 Task: In the  document effectivecs.odt Insert horizontal line 'above the text' Create the translated copy of the document in  'Latin' Select the second point and  Clear Formatting
Action: Mouse moved to (321, 390)
Screenshot: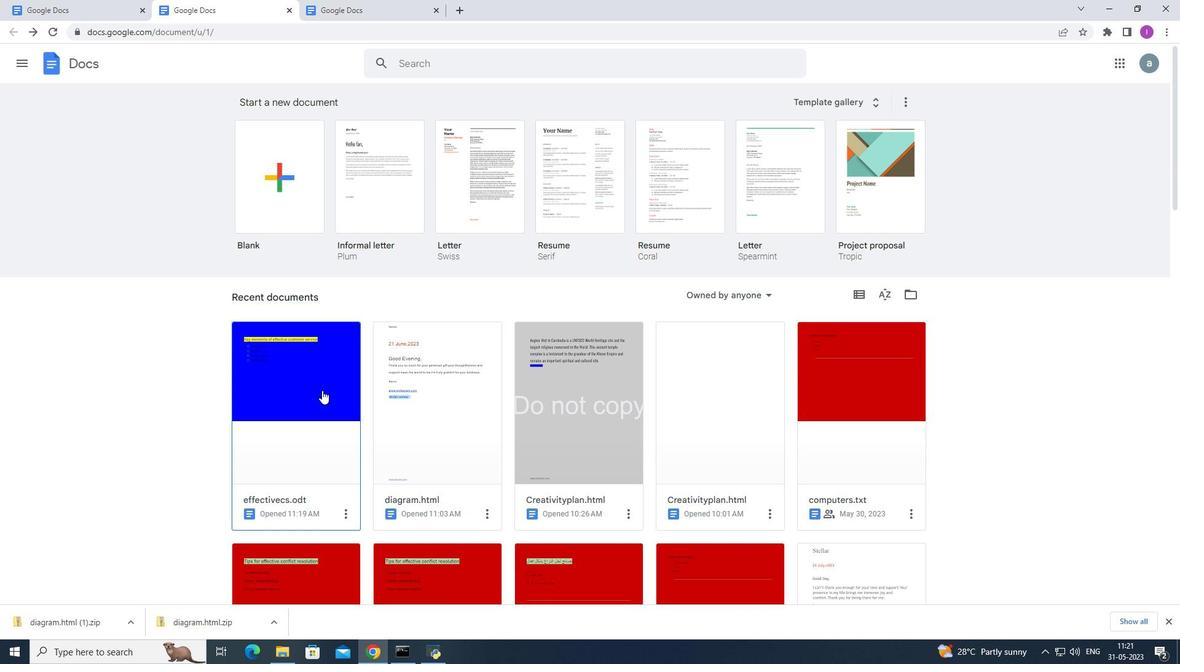 
Action: Mouse pressed left at (321, 390)
Screenshot: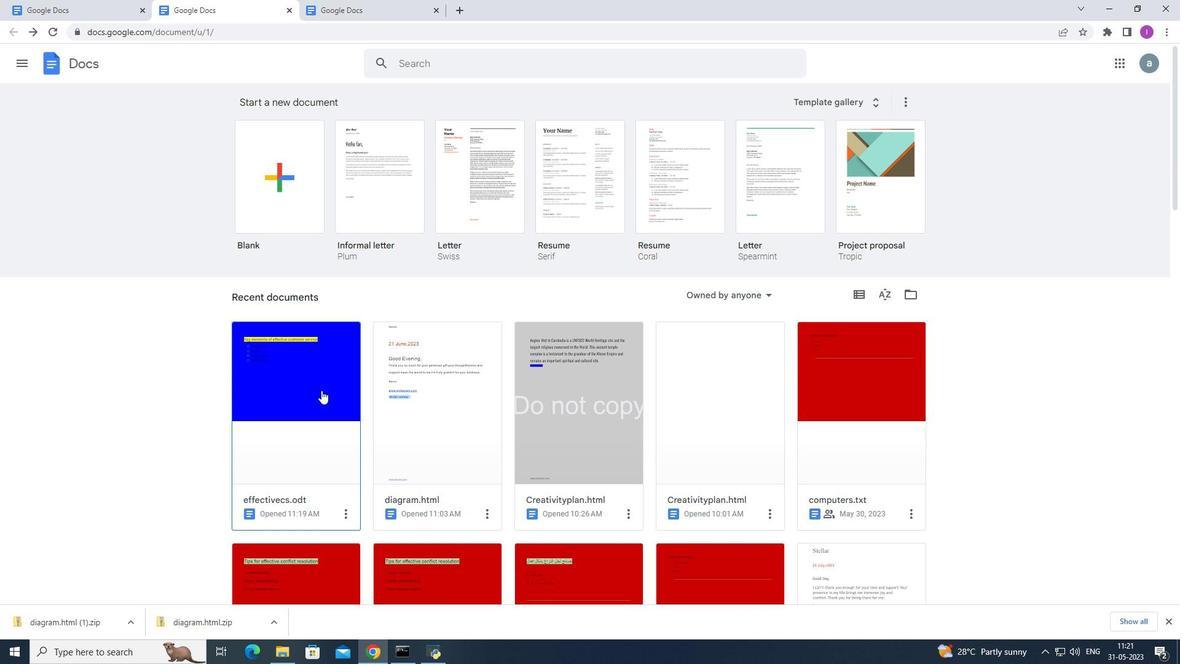 
Action: Mouse moved to (484, 346)
Screenshot: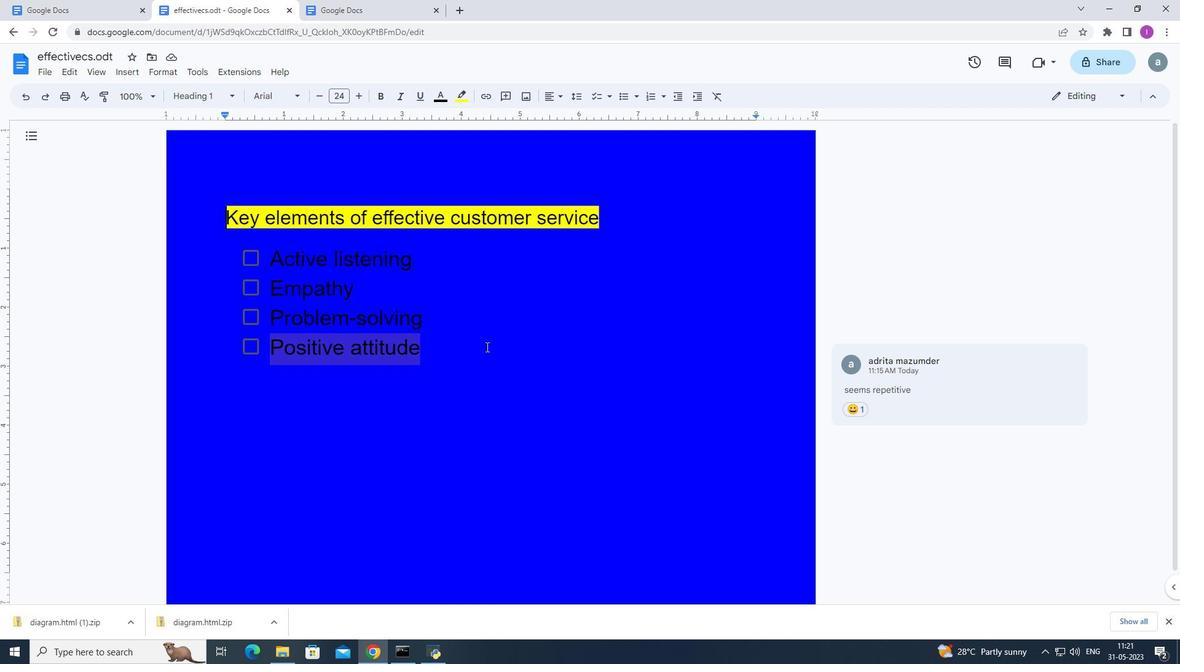 
Action: Mouse pressed left at (484, 346)
Screenshot: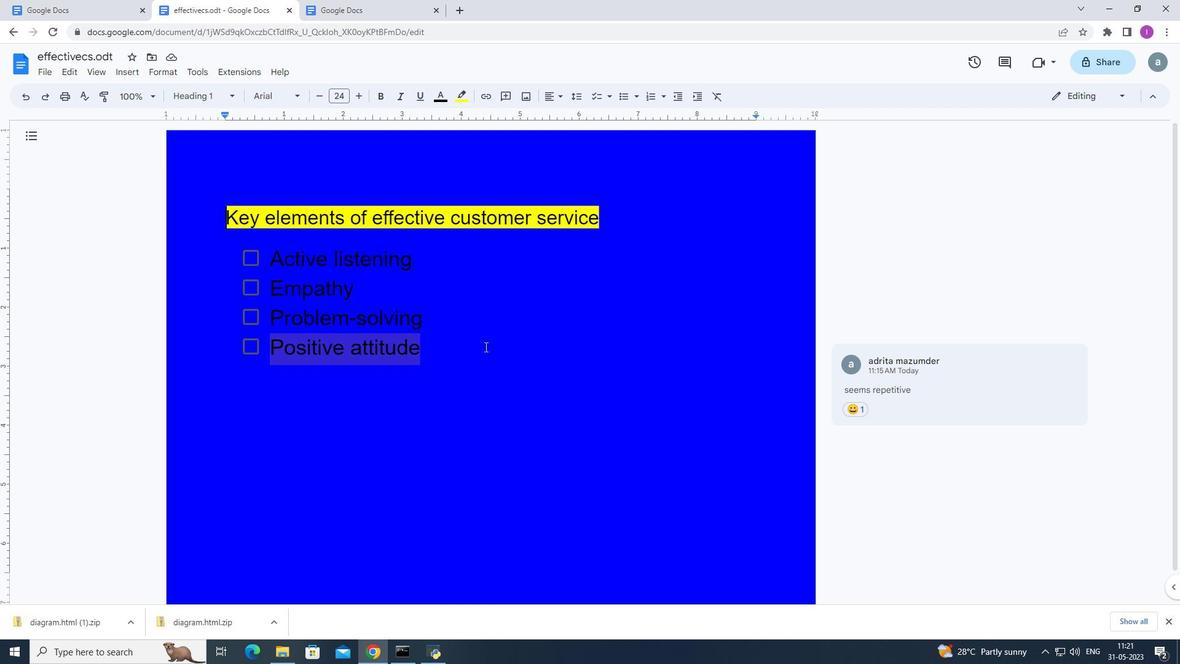 
Action: Mouse moved to (607, 387)
Screenshot: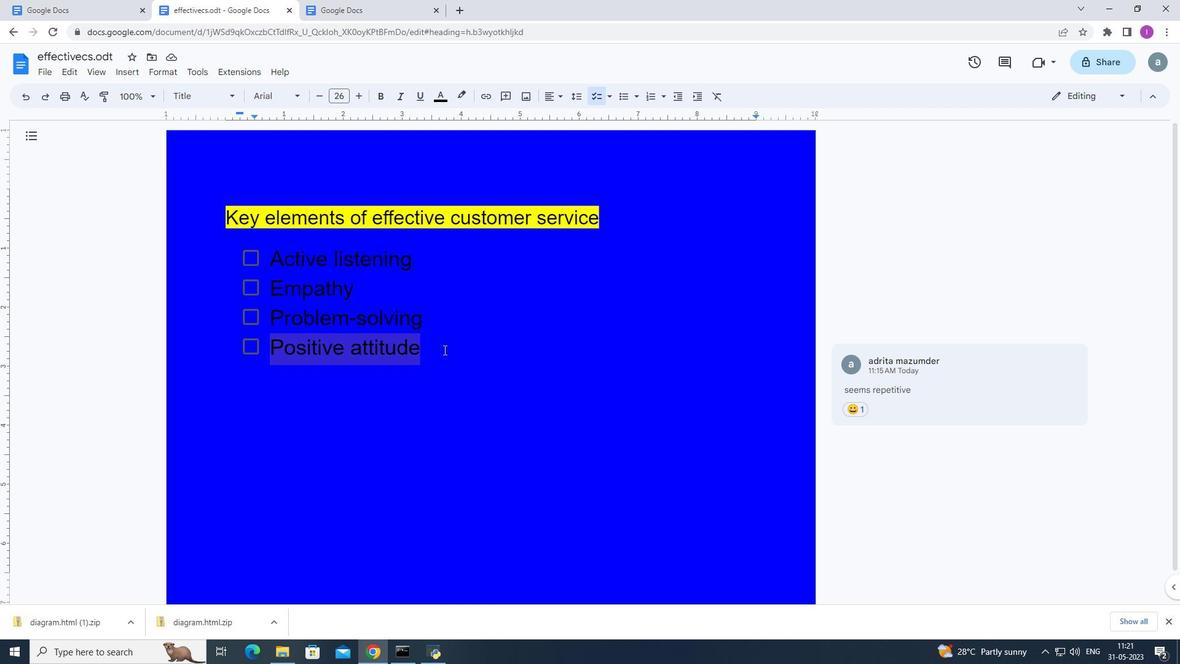 
Action: Key pressed <Key.enter>
Screenshot: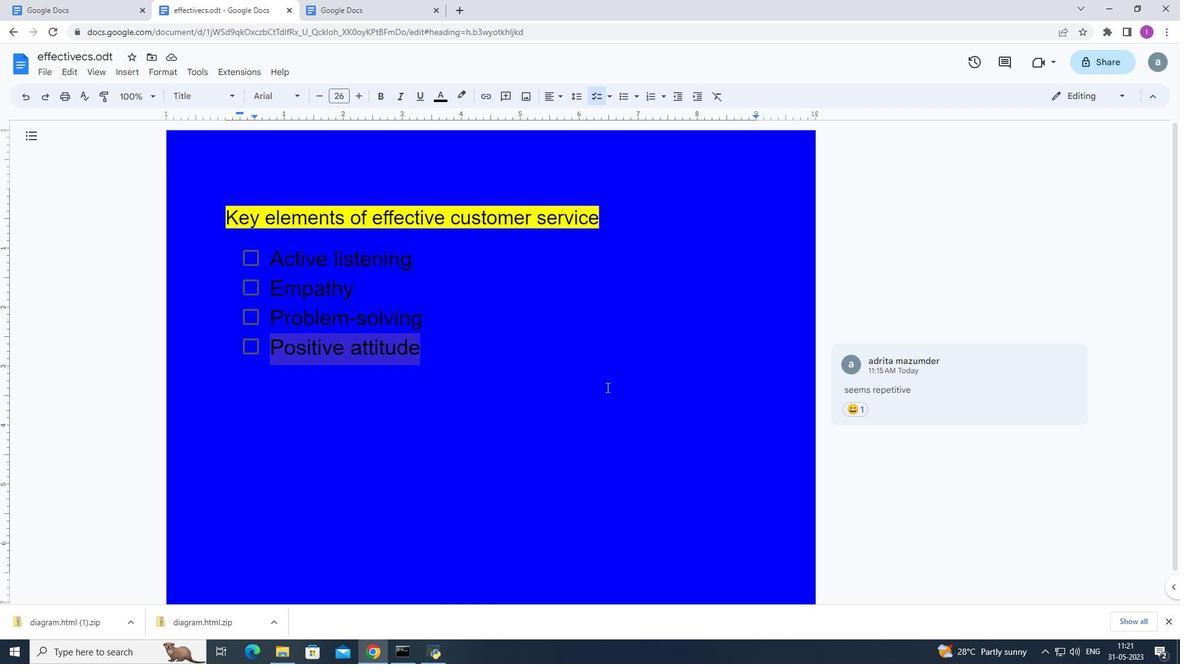 
Action: Mouse moved to (130, 71)
Screenshot: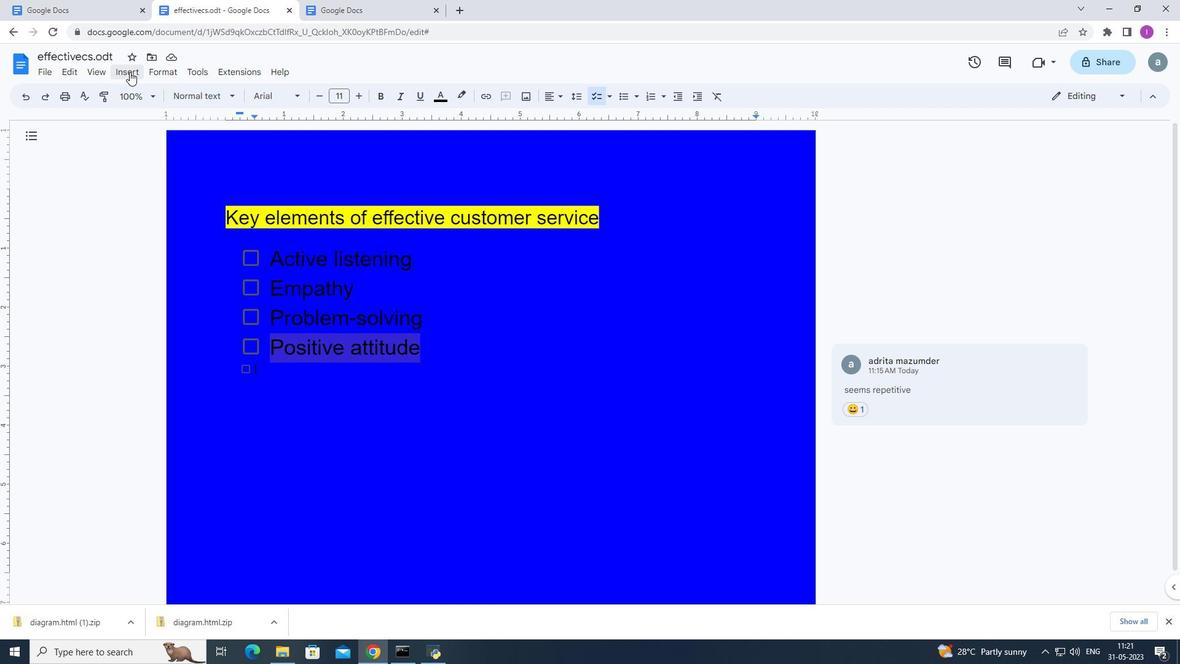 
Action: Mouse pressed left at (130, 71)
Screenshot: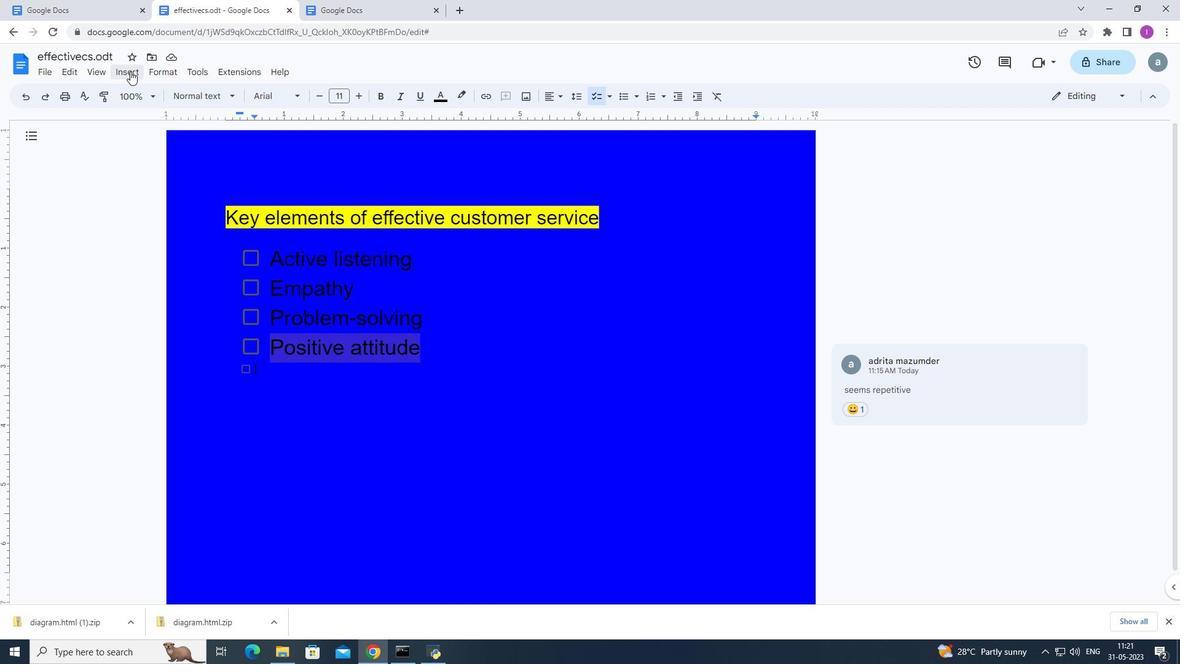 
Action: Mouse moved to (202, 166)
Screenshot: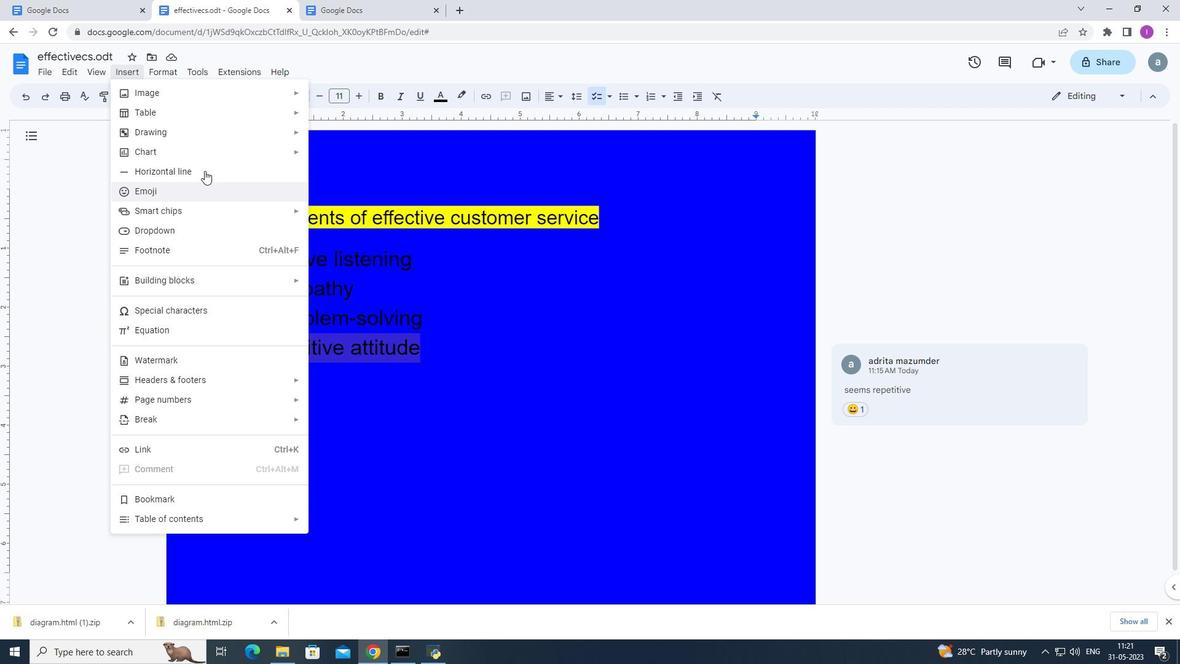 
Action: Mouse pressed left at (202, 166)
Screenshot: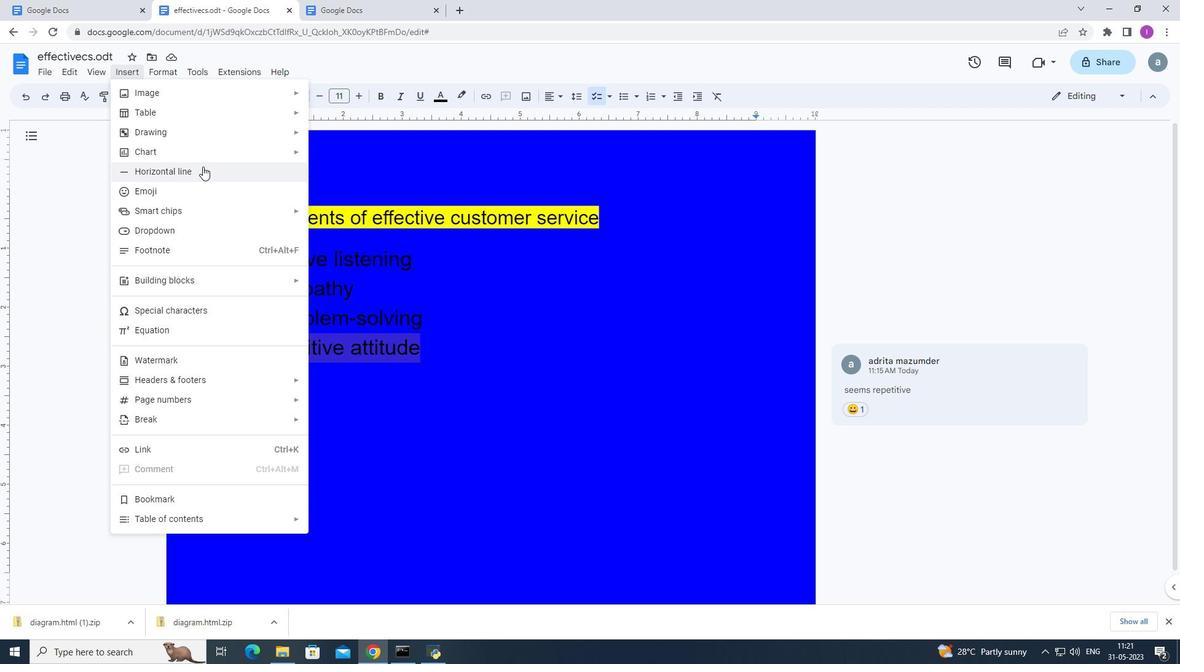 
Action: Mouse moved to (254, 372)
Screenshot: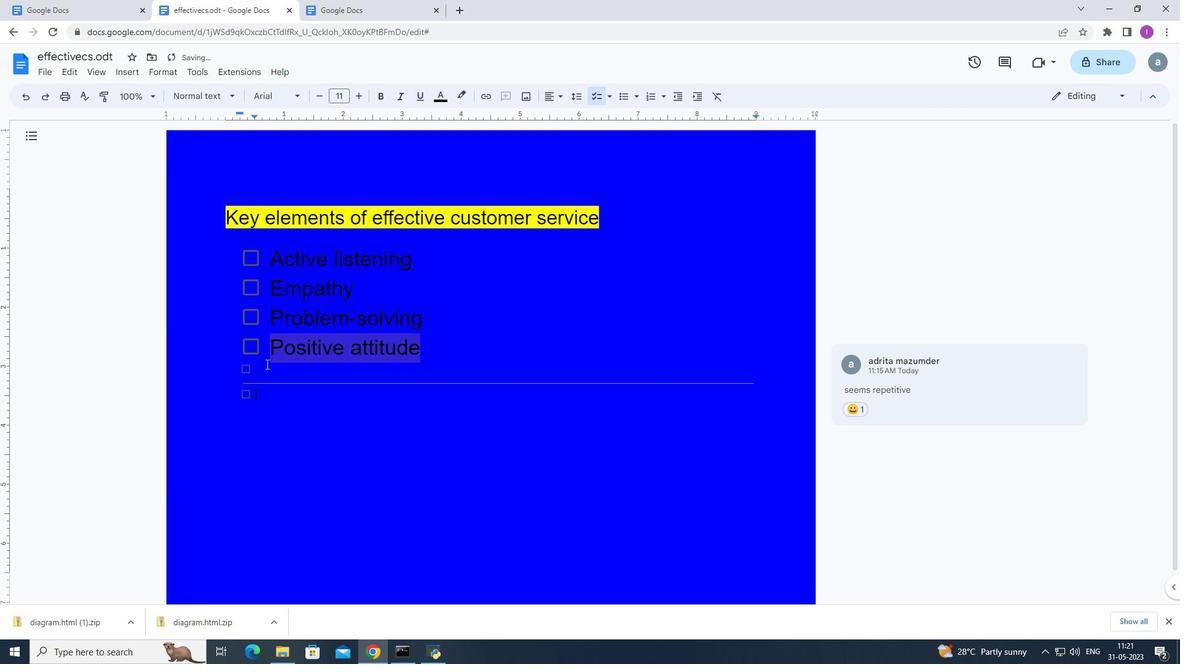 
Action: Mouse pressed left at (254, 372)
Screenshot: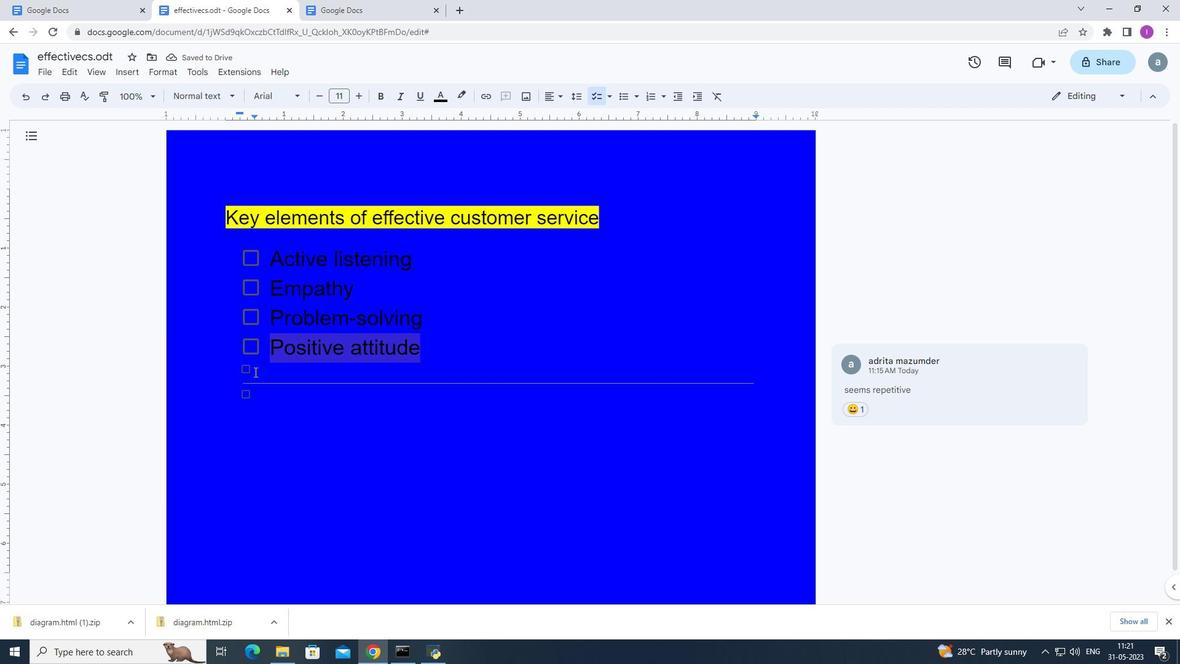
Action: Mouse moved to (305, 382)
Screenshot: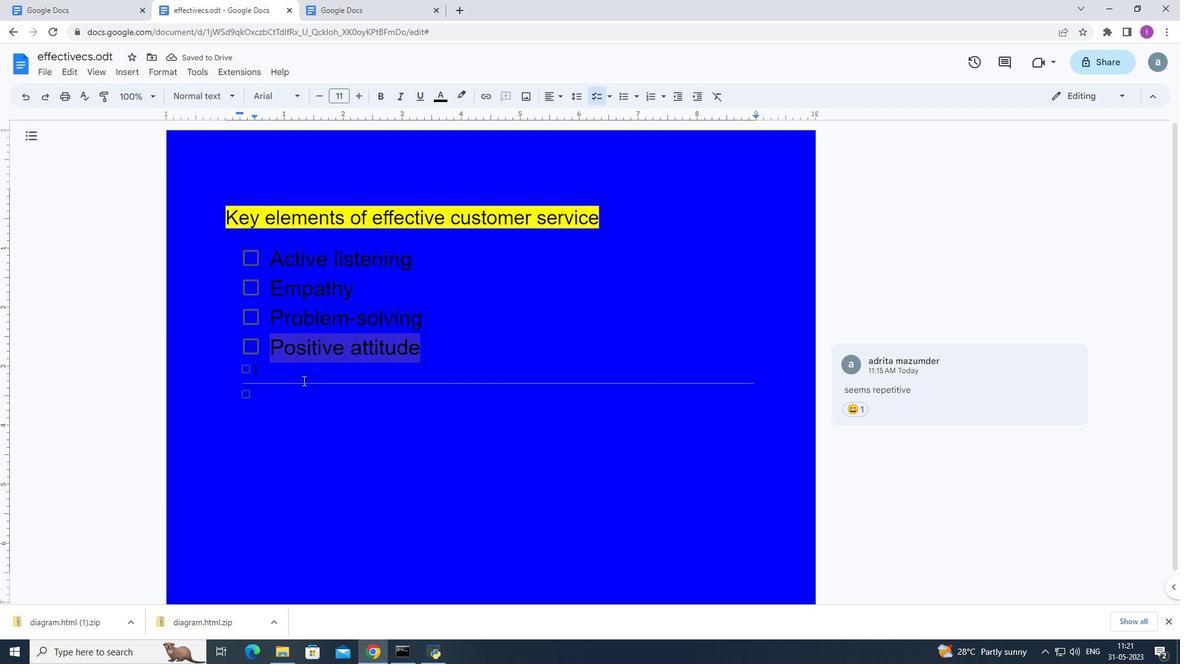 
Action: Key pressed <Key.backspace>
Screenshot: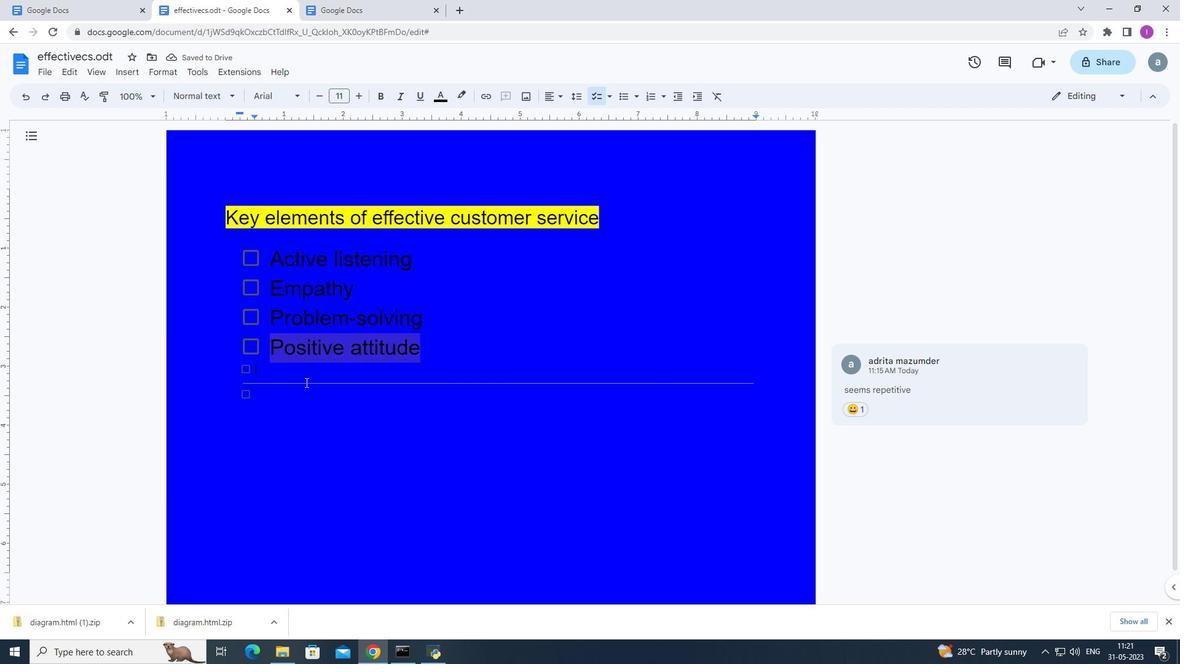 
Action: Mouse moved to (270, 401)
Screenshot: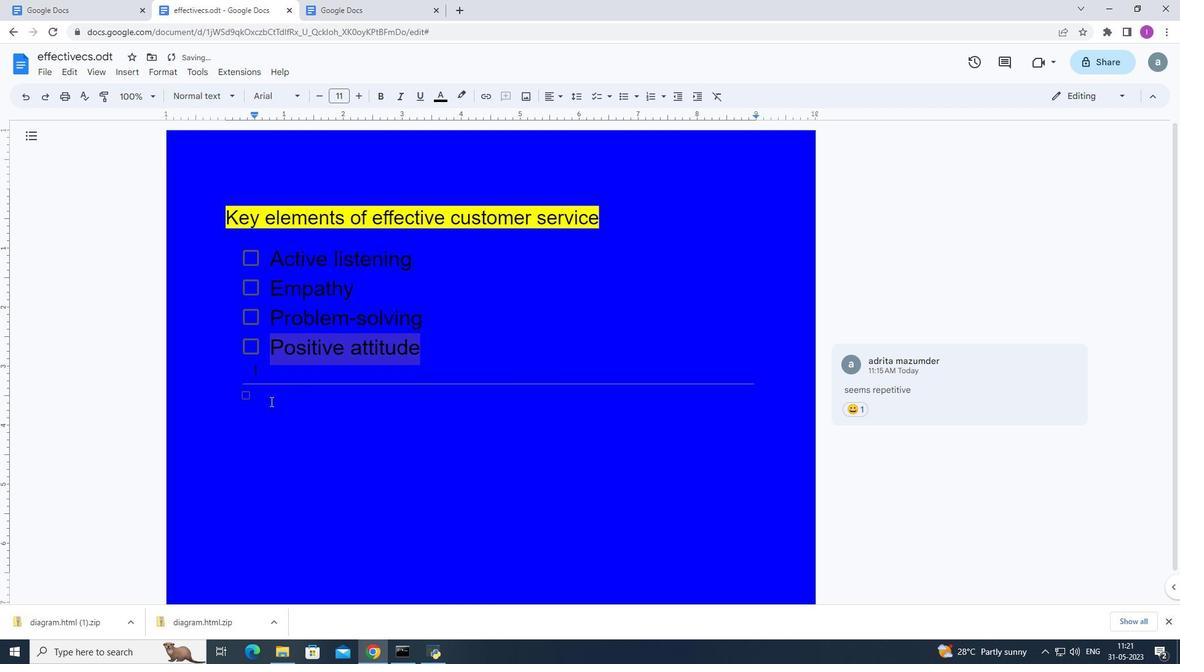 
Action: Mouse pressed left at (270, 401)
Screenshot: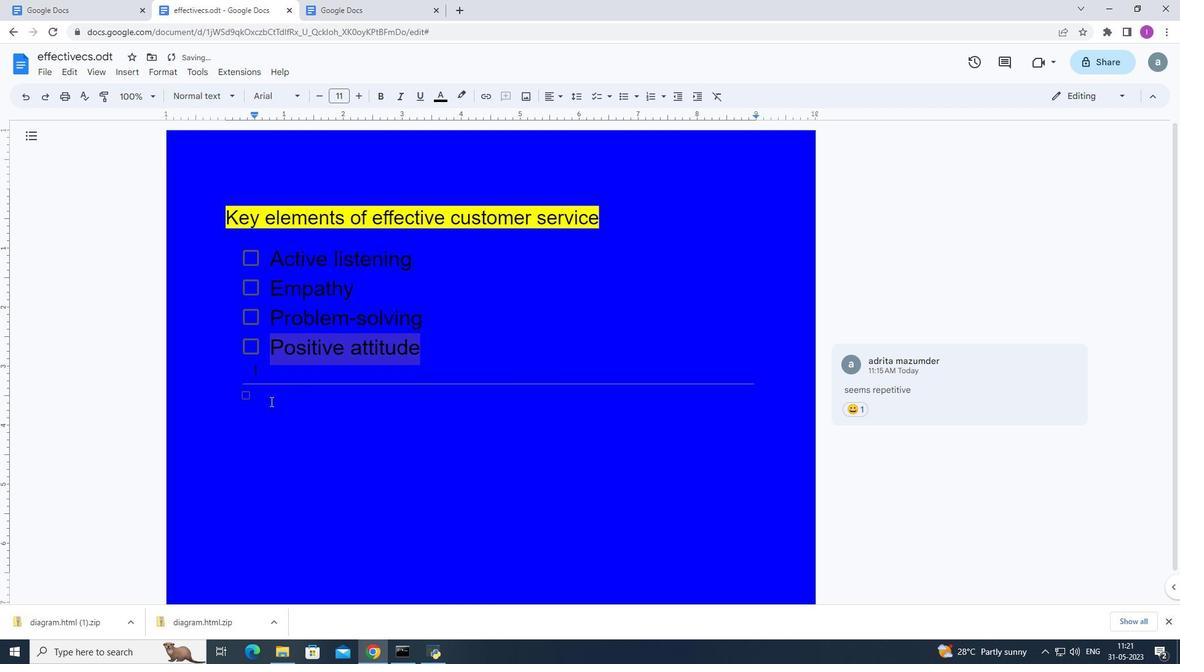 
Action: Key pressed <Key.backspace>
Screenshot: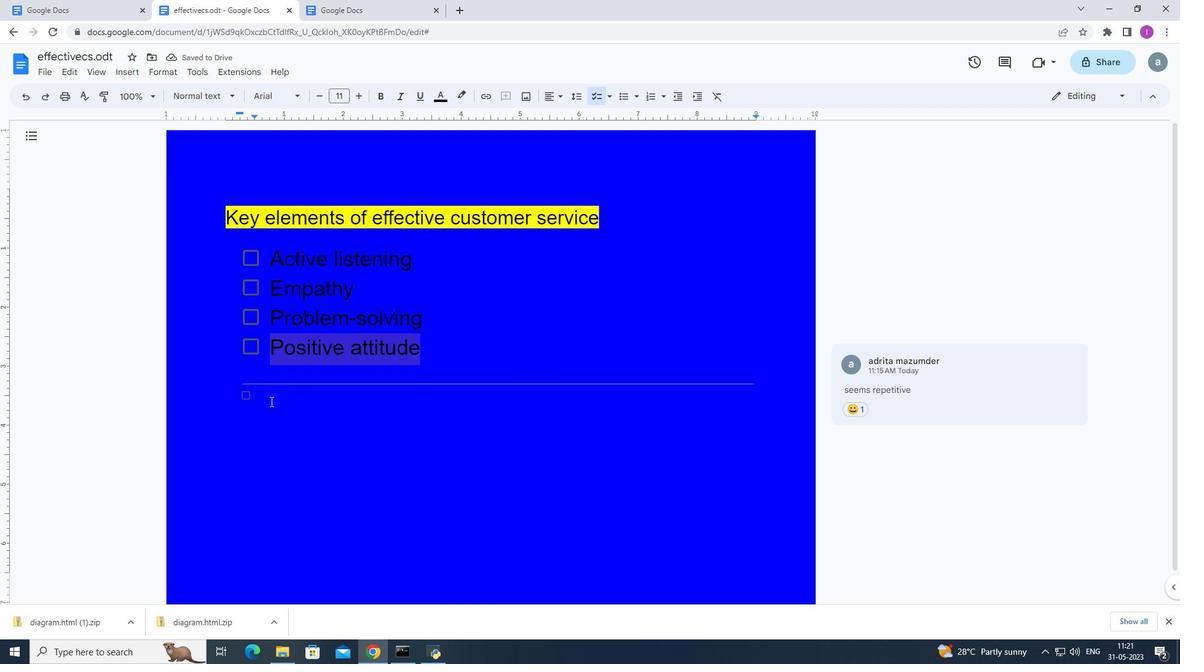 
Action: Mouse moved to (134, 69)
Screenshot: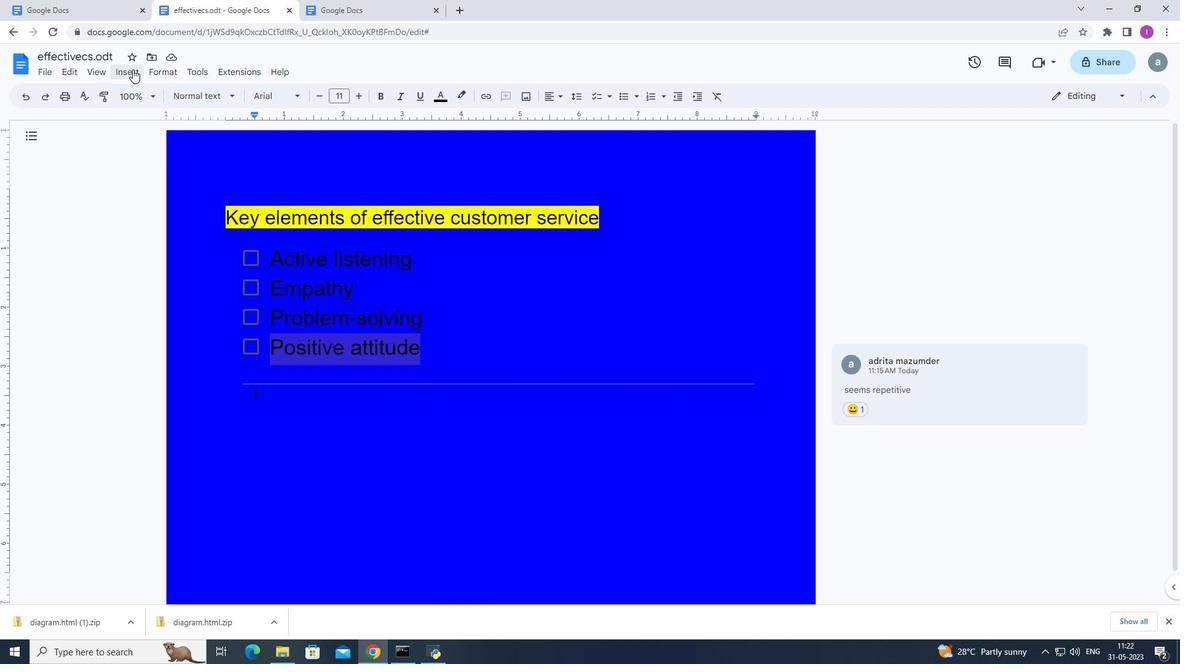 
Action: Mouse pressed left at (134, 69)
Screenshot: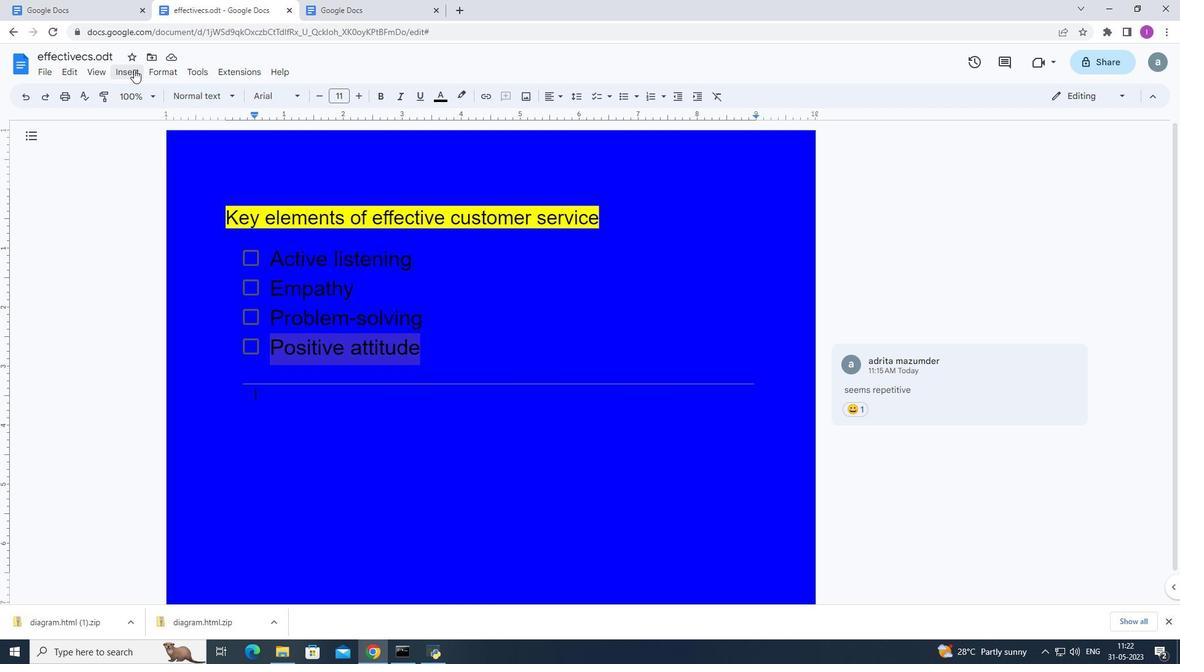 
Action: Mouse moved to (250, 262)
Screenshot: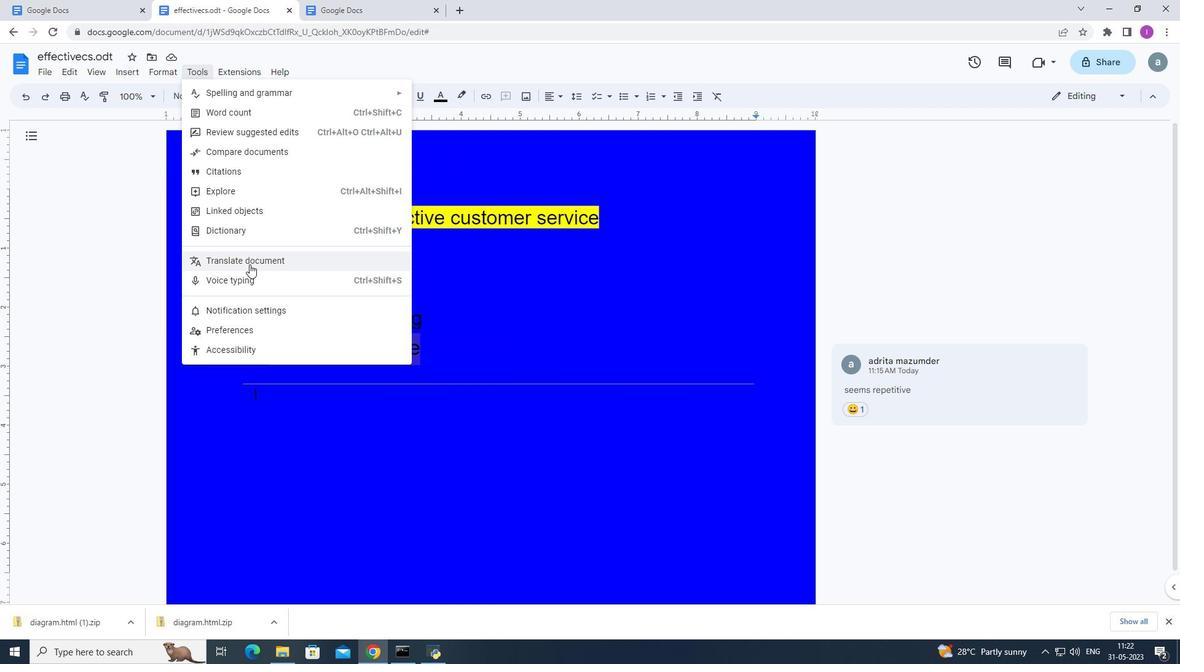 
Action: Mouse pressed left at (250, 262)
Screenshot: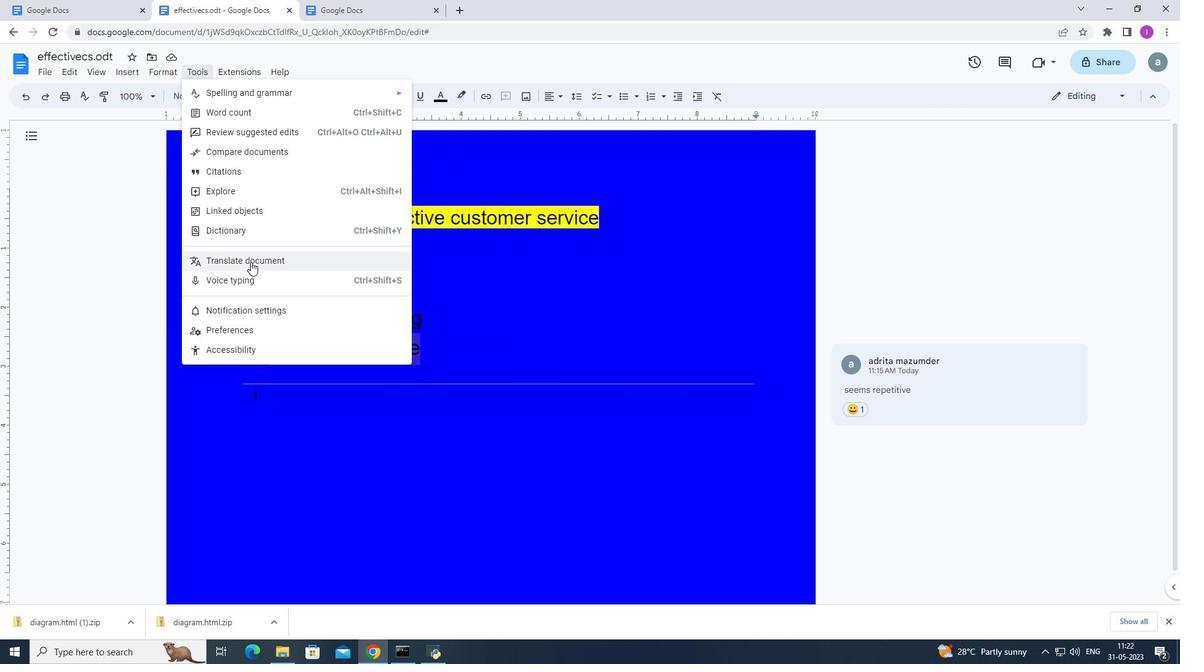 
Action: Mouse moved to (581, 344)
Screenshot: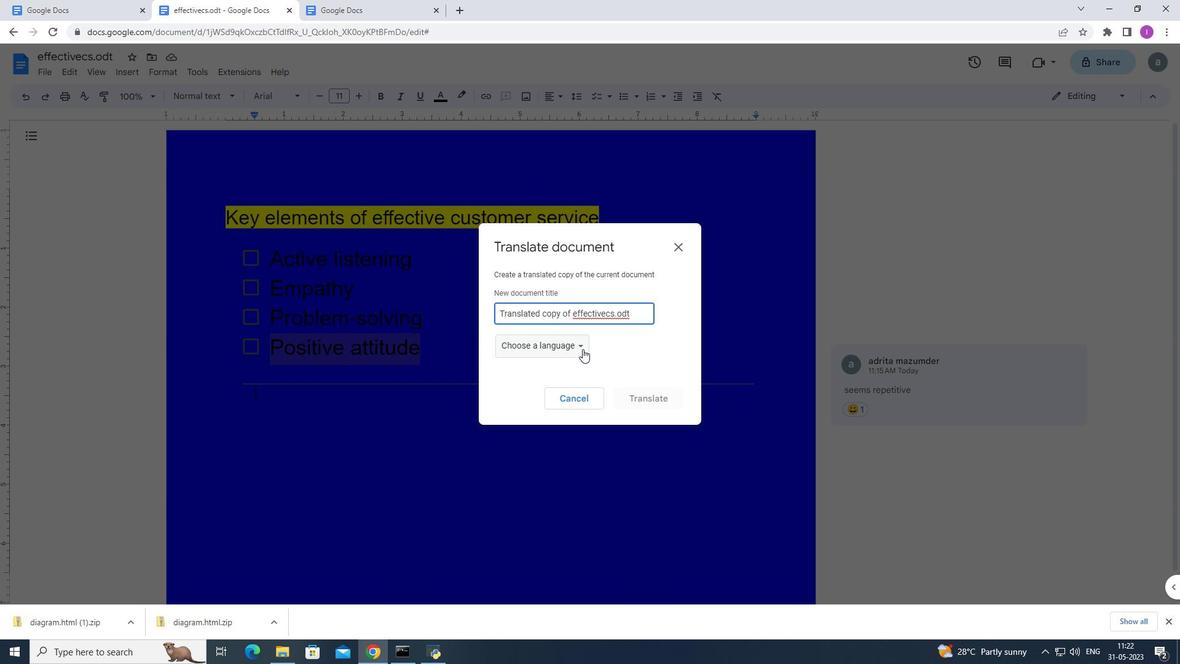 
Action: Mouse pressed left at (581, 344)
Screenshot: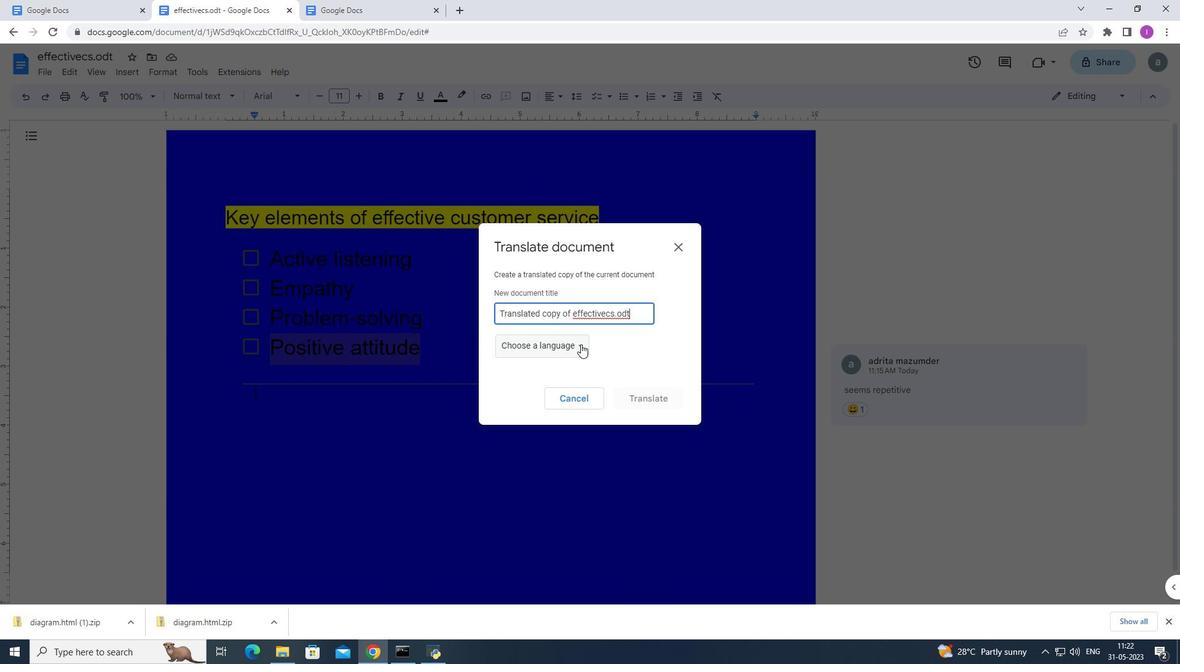 
Action: Mouse moved to (555, 398)
Screenshot: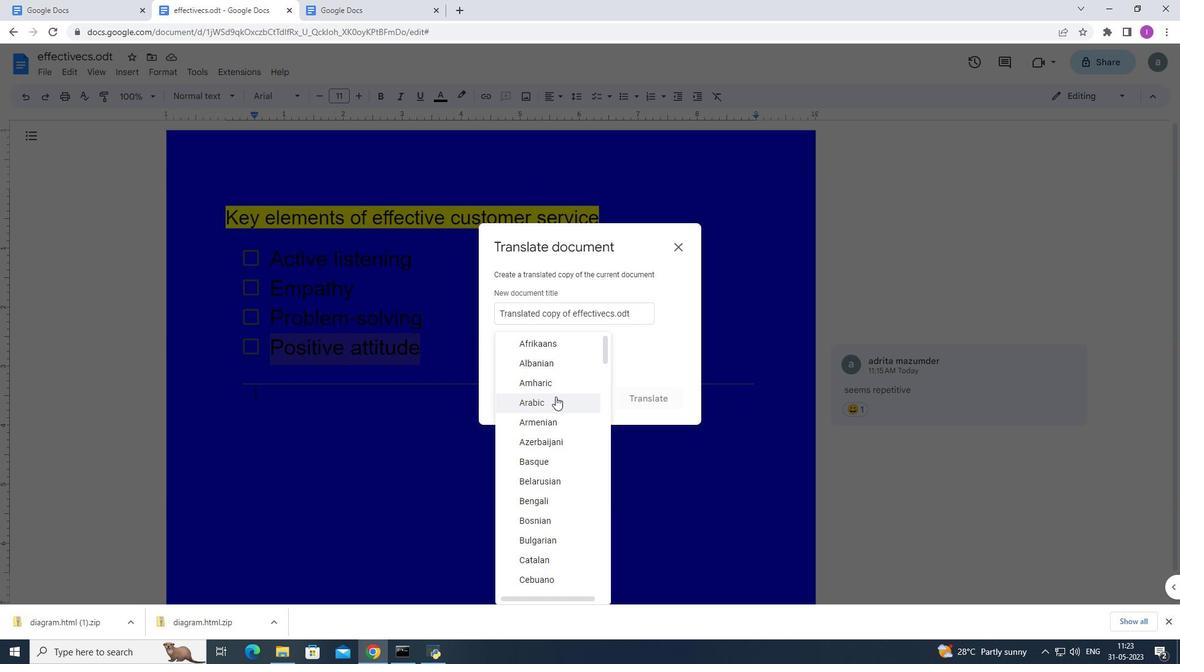
Action: Mouse scrolled (555, 397) with delta (0, 0)
Screenshot: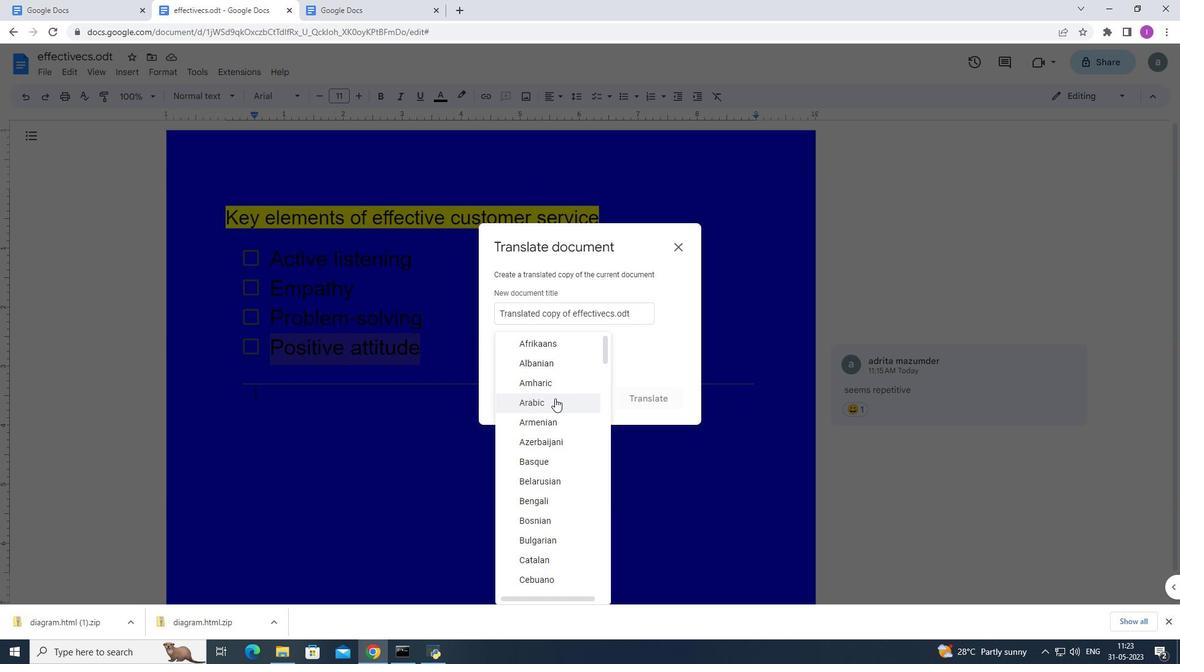 
Action: Mouse scrolled (555, 397) with delta (0, 0)
Screenshot: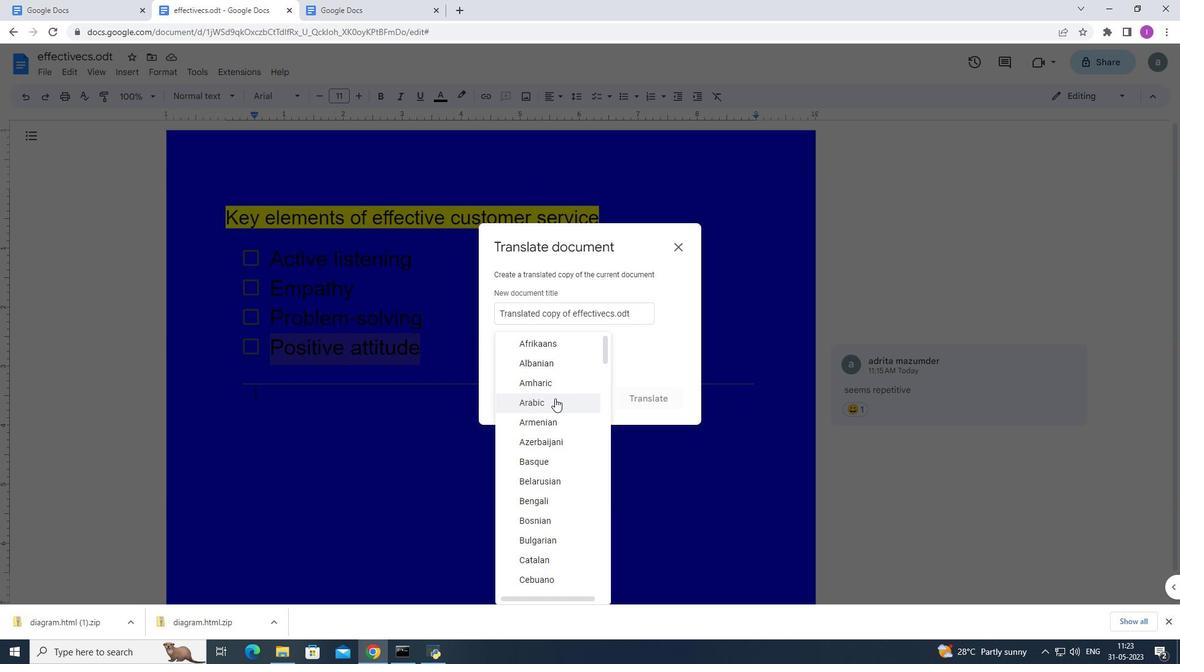 
Action: Mouse scrolled (555, 397) with delta (0, 0)
Screenshot: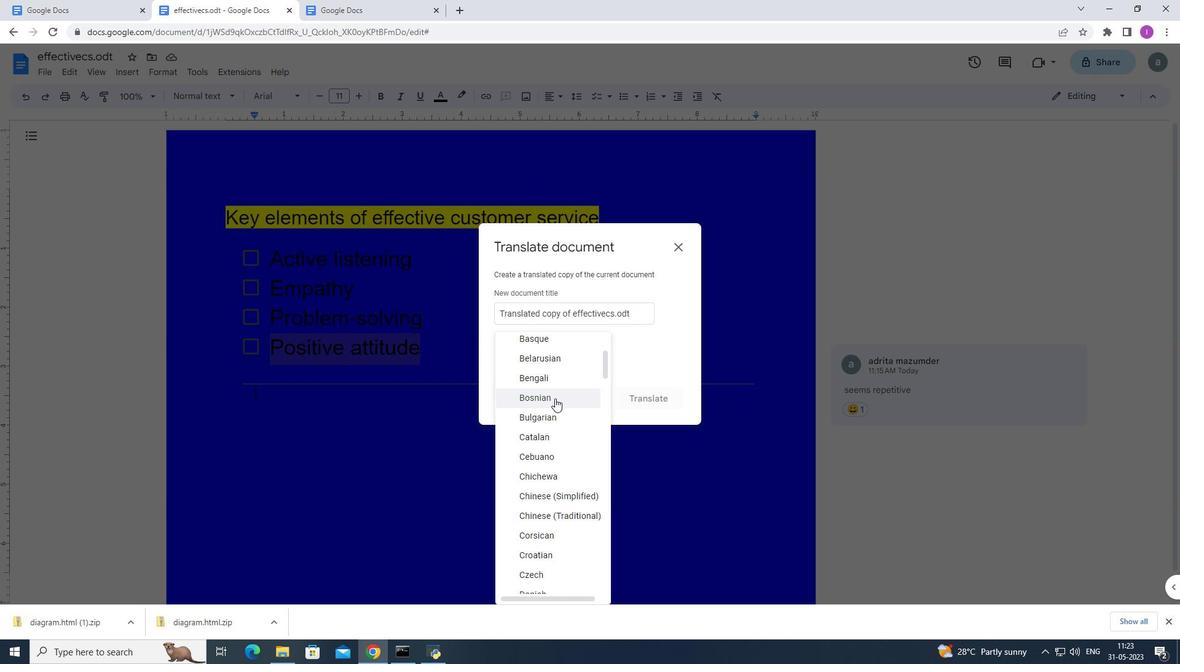 
Action: Mouse scrolled (555, 397) with delta (0, 0)
Screenshot: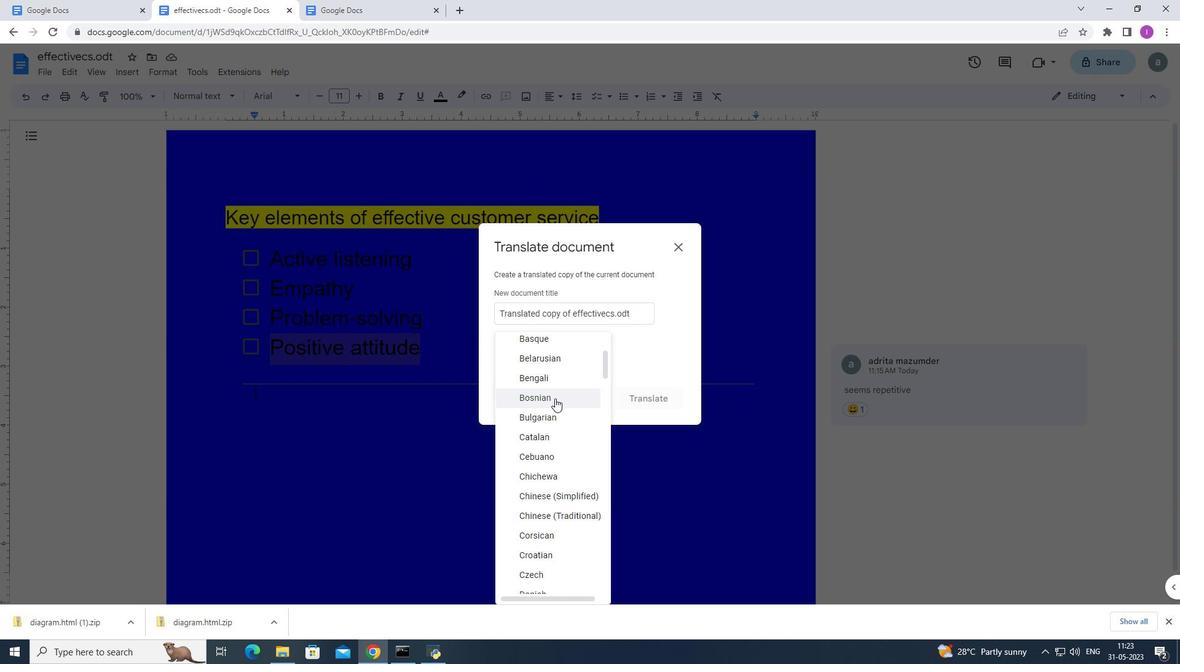 
Action: Mouse scrolled (555, 397) with delta (0, 0)
Screenshot: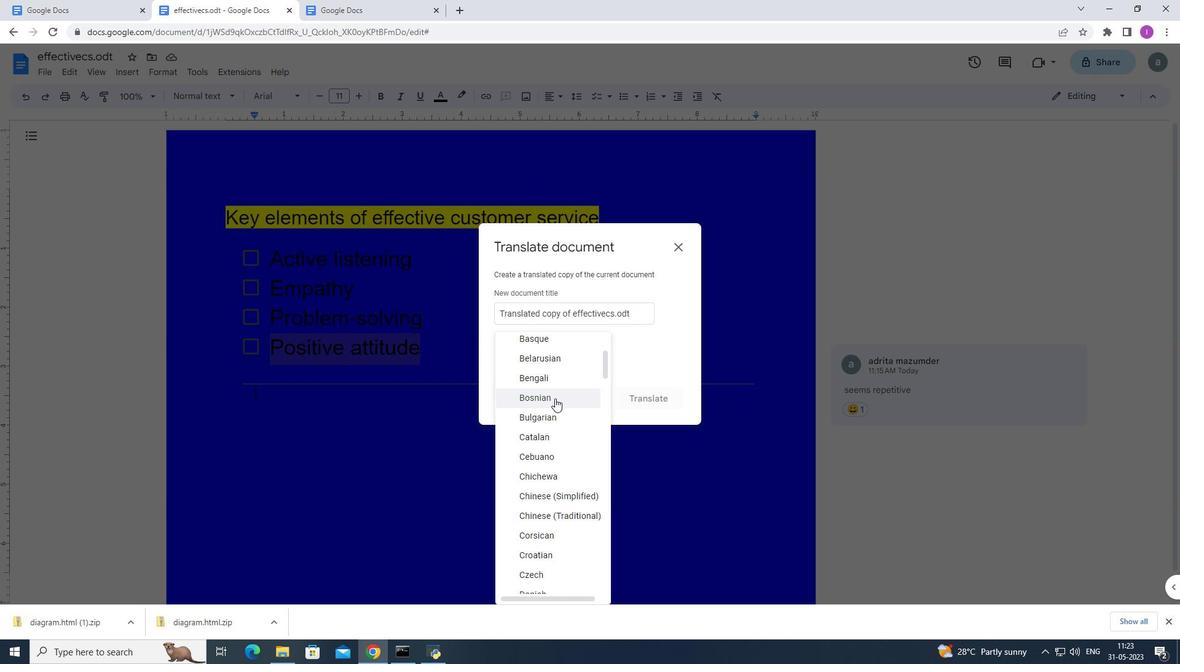 
Action: Mouse scrolled (555, 397) with delta (0, 0)
Screenshot: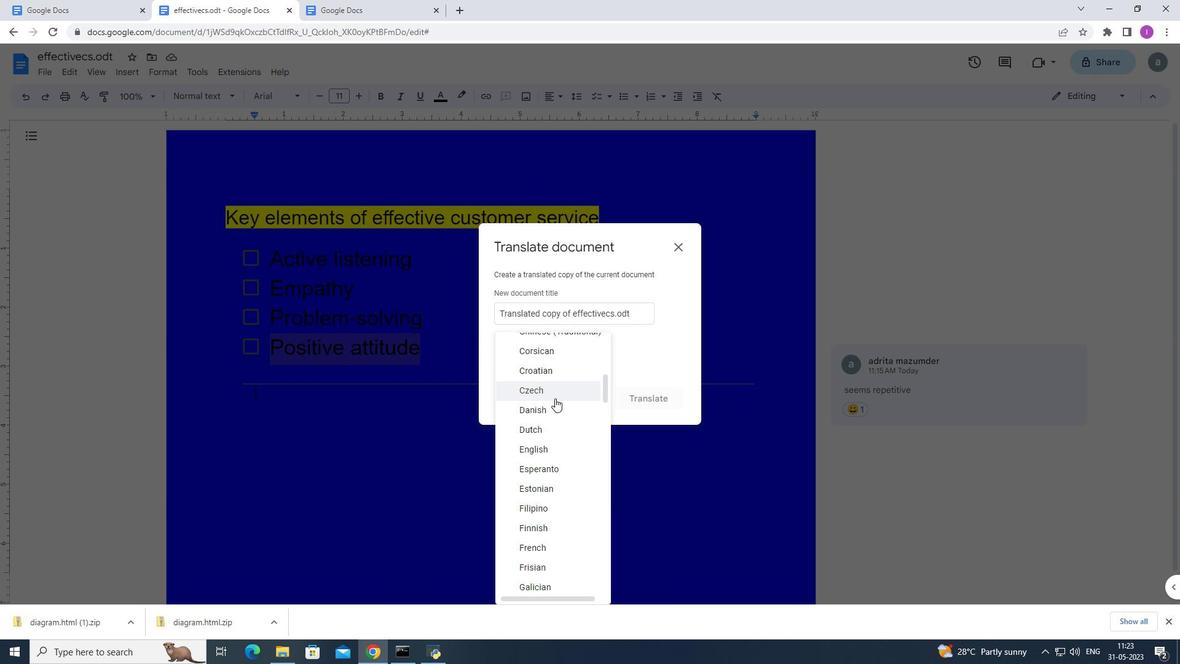 
Action: Mouse scrolled (555, 397) with delta (0, 0)
Screenshot: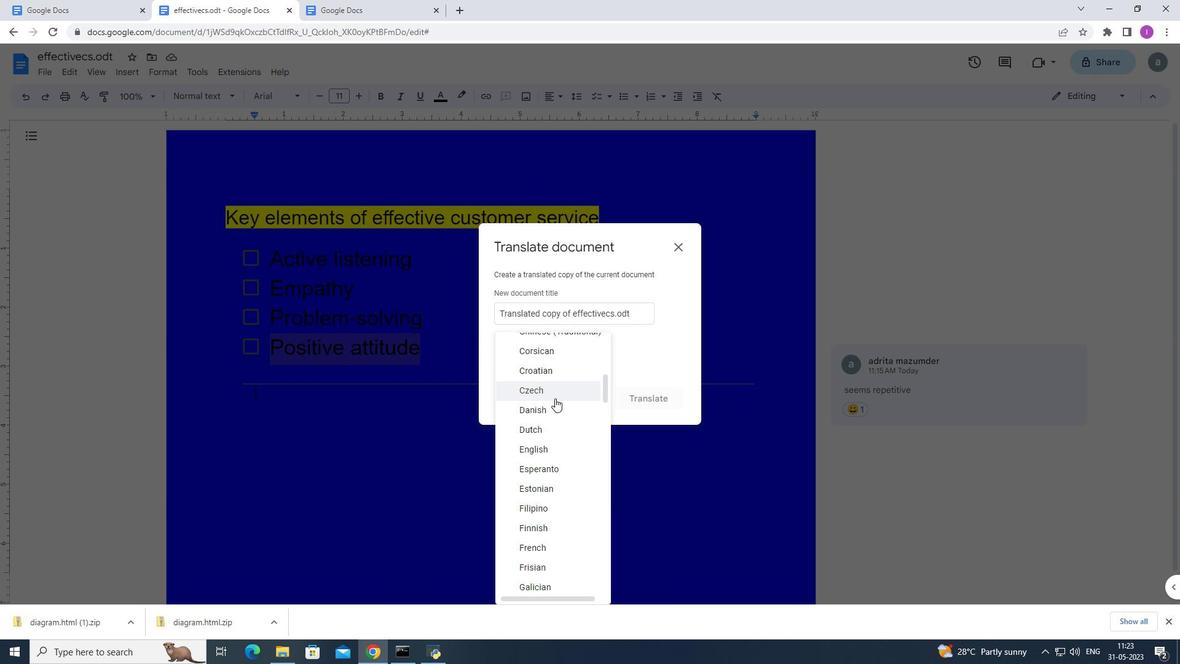 
Action: Mouse scrolled (555, 397) with delta (0, 0)
Screenshot: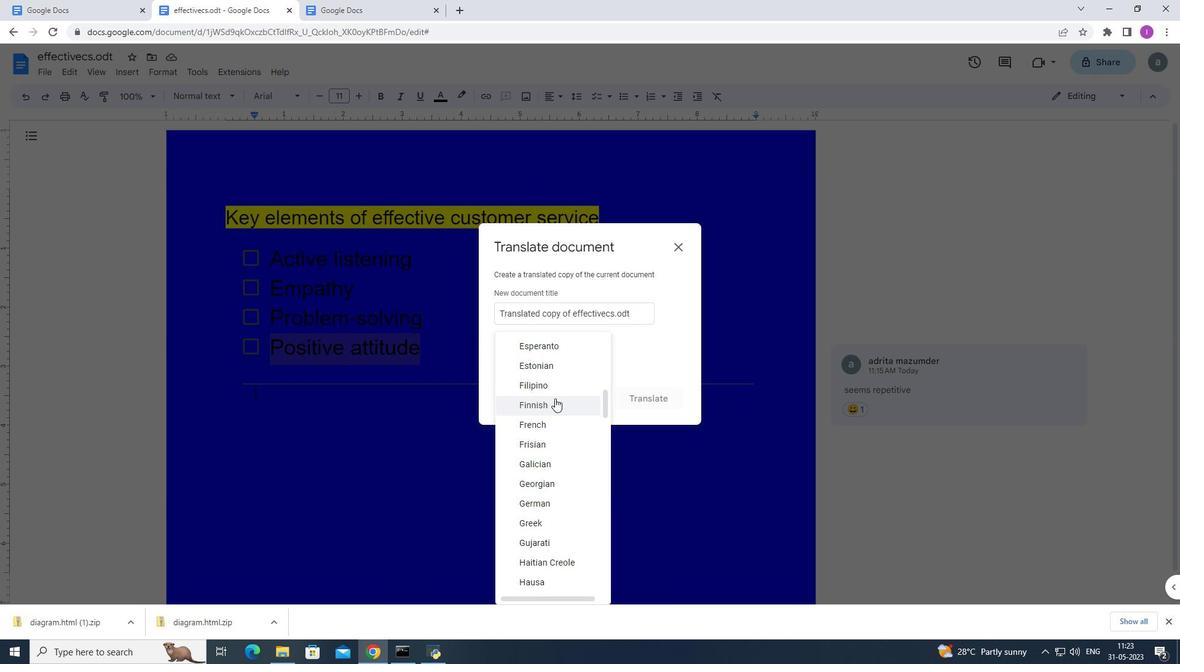 
Action: Mouse scrolled (555, 397) with delta (0, 0)
Screenshot: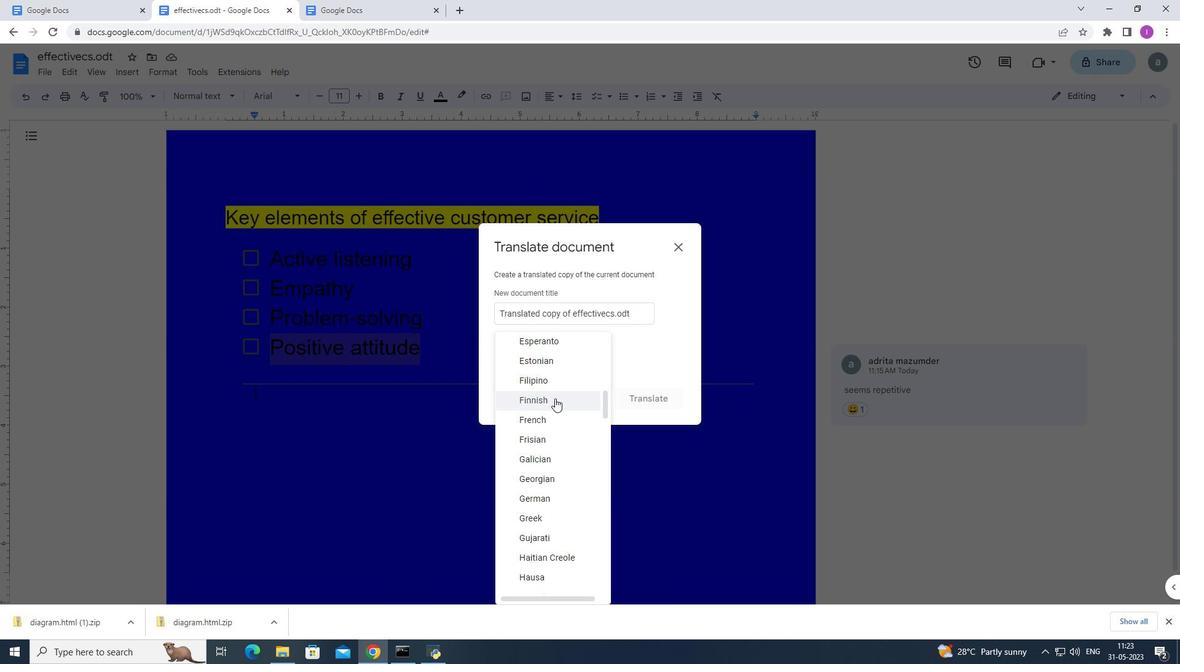 
Action: Mouse scrolled (555, 397) with delta (0, 0)
Screenshot: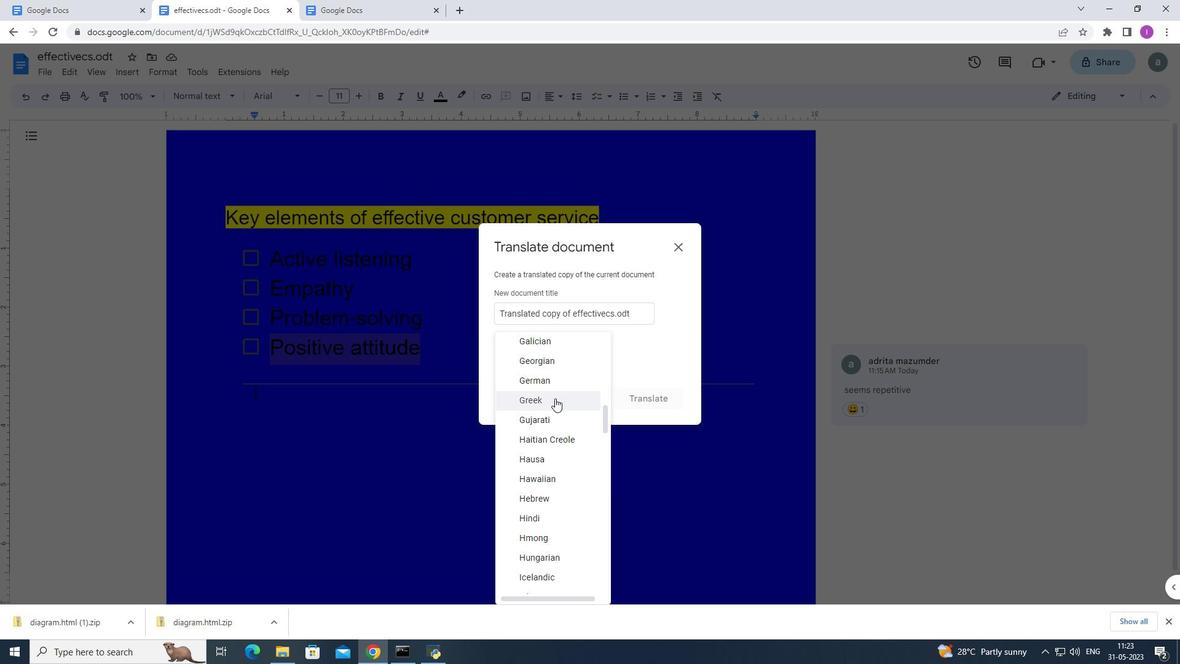 
Action: Mouse scrolled (555, 397) with delta (0, 0)
Screenshot: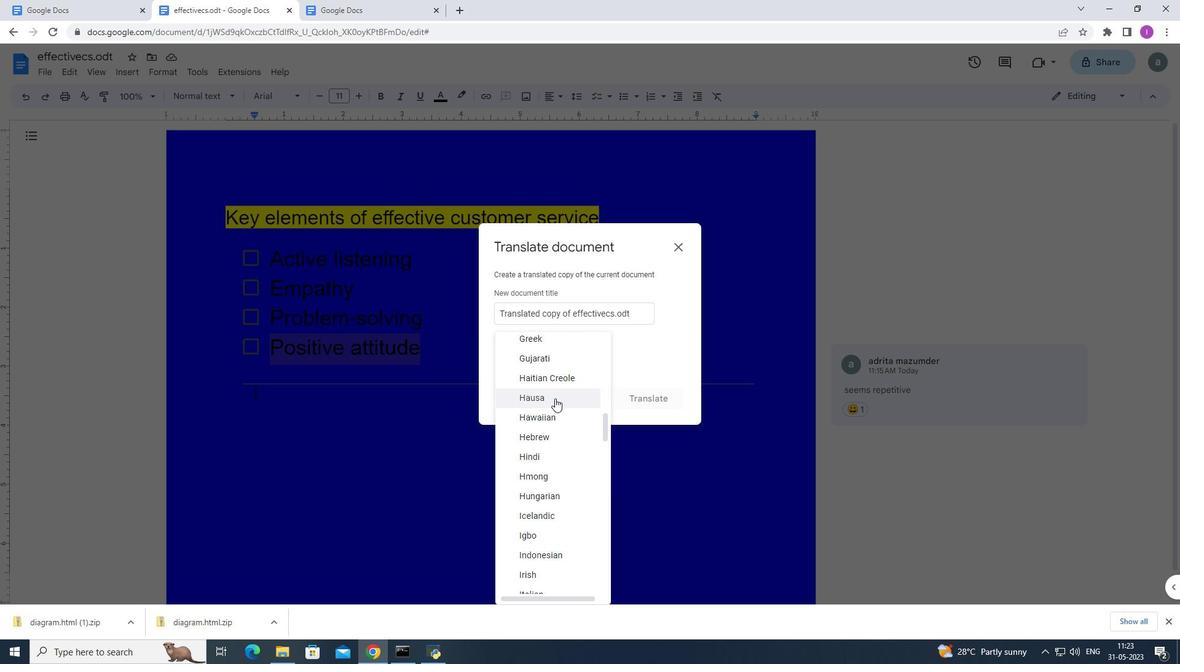 
Action: Mouse moved to (555, 399)
Screenshot: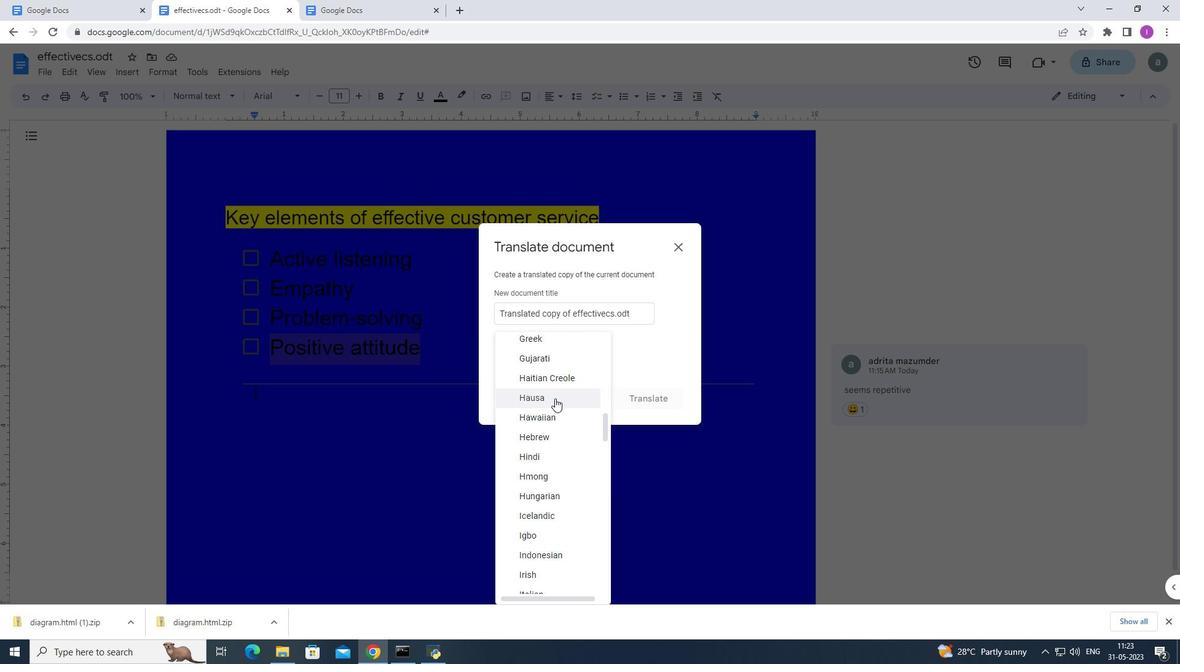 
Action: Mouse scrolled (555, 398) with delta (0, 0)
Screenshot: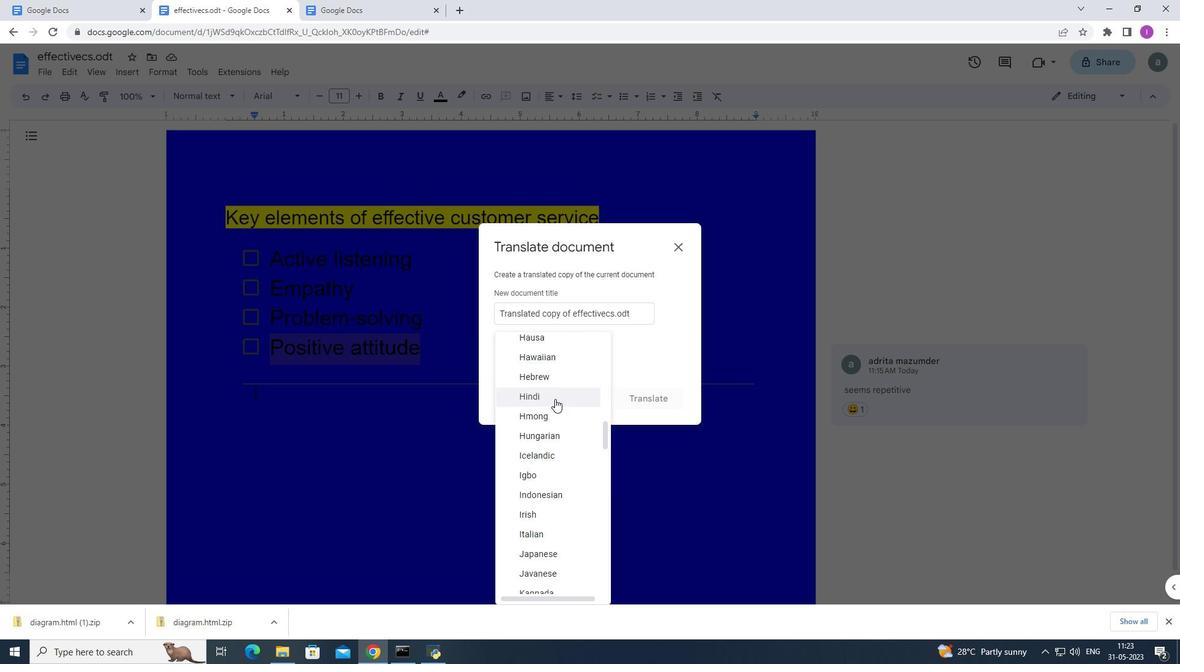 
Action: Mouse moved to (556, 399)
Screenshot: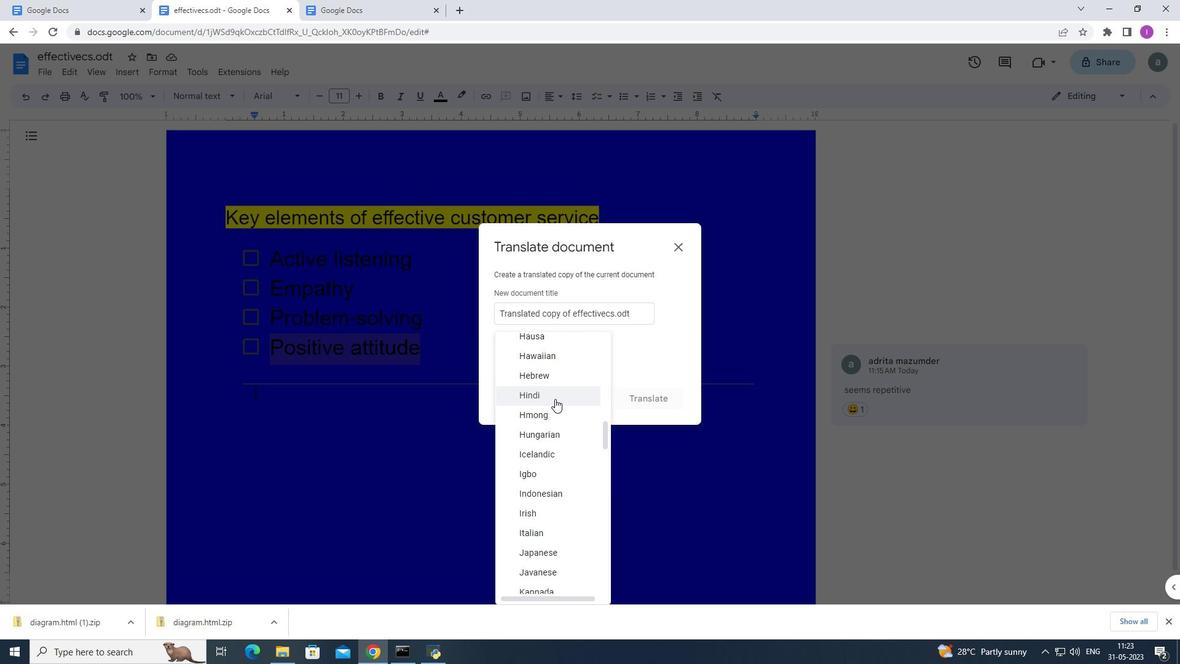
Action: Mouse scrolled (556, 398) with delta (0, 0)
Screenshot: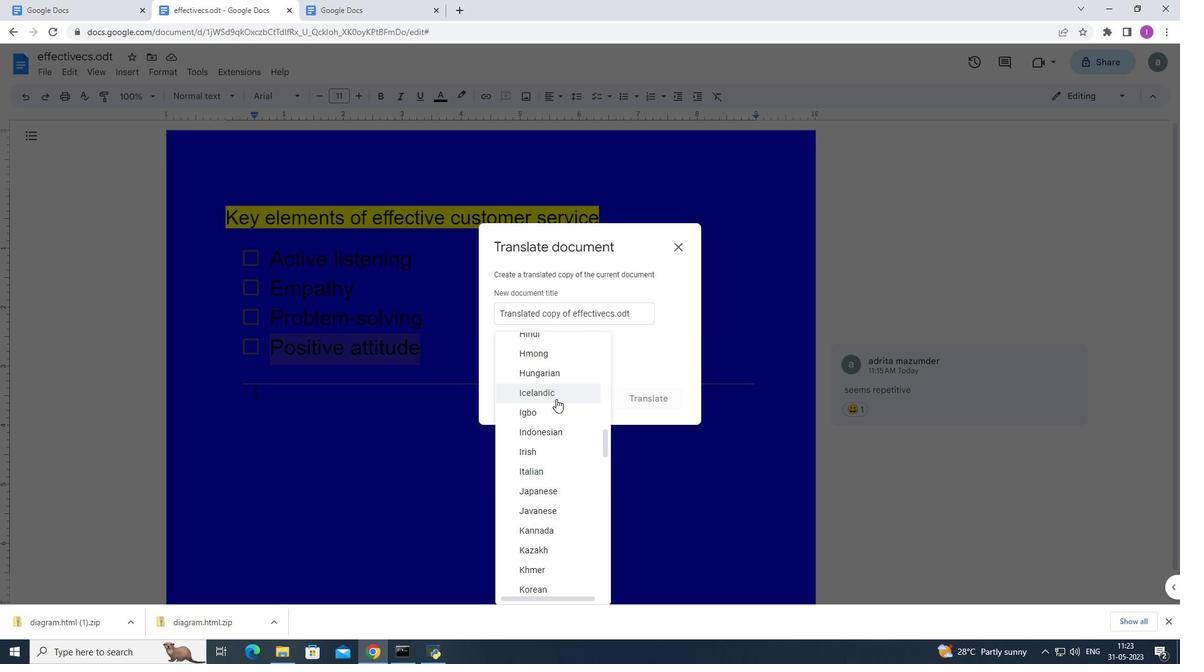 
Action: Mouse scrolled (556, 398) with delta (0, 0)
Screenshot: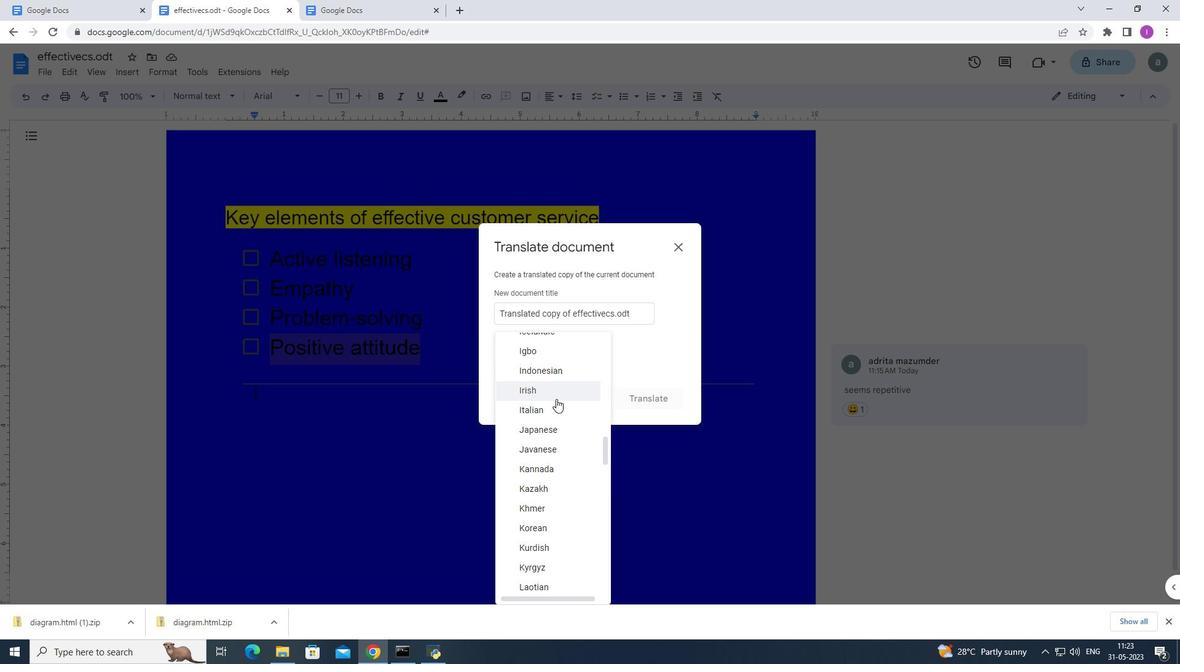 
Action: Mouse scrolled (556, 398) with delta (0, 0)
Screenshot: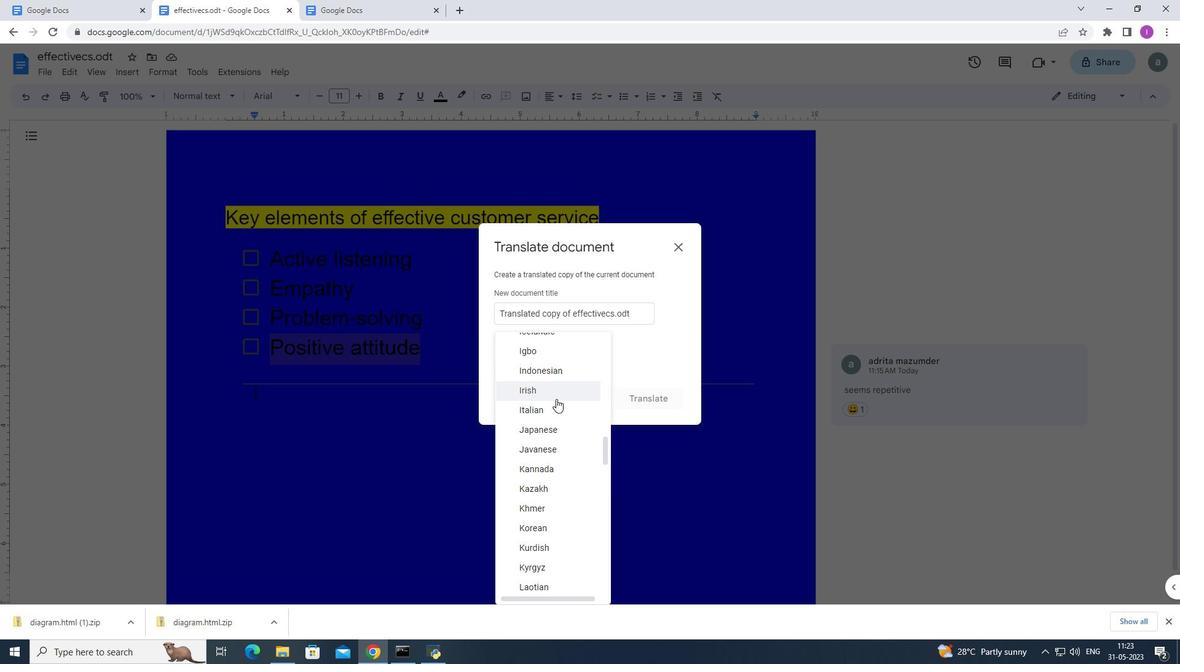 
Action: Mouse moved to (527, 482)
Screenshot: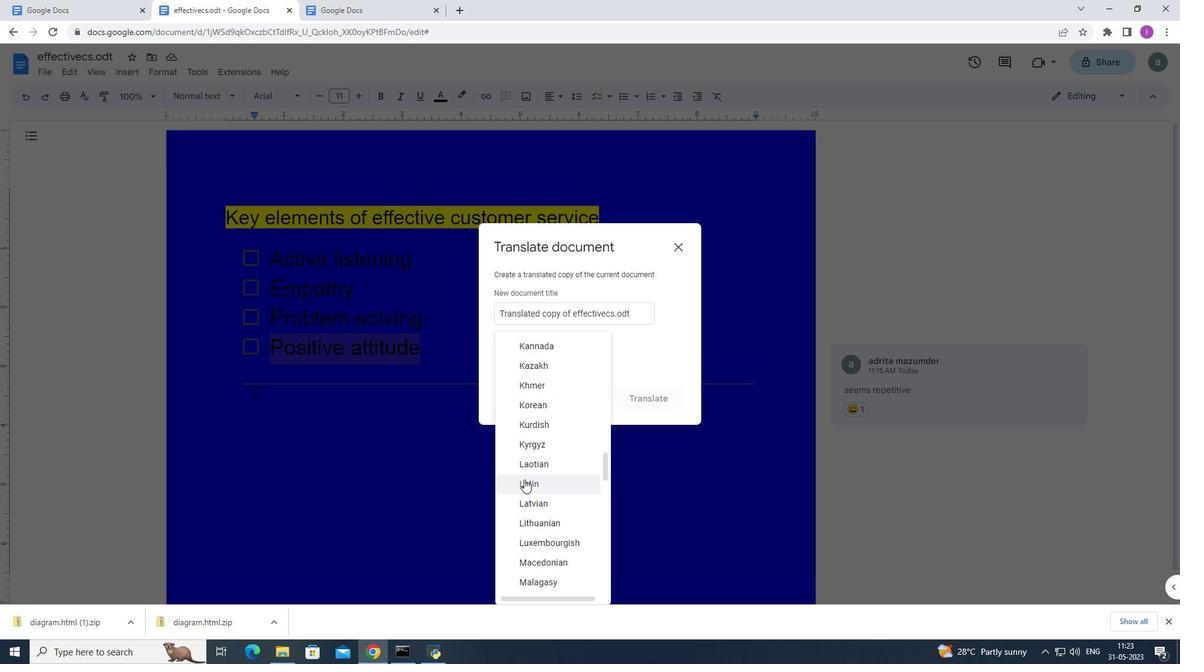 
Action: Mouse pressed left at (527, 482)
Screenshot: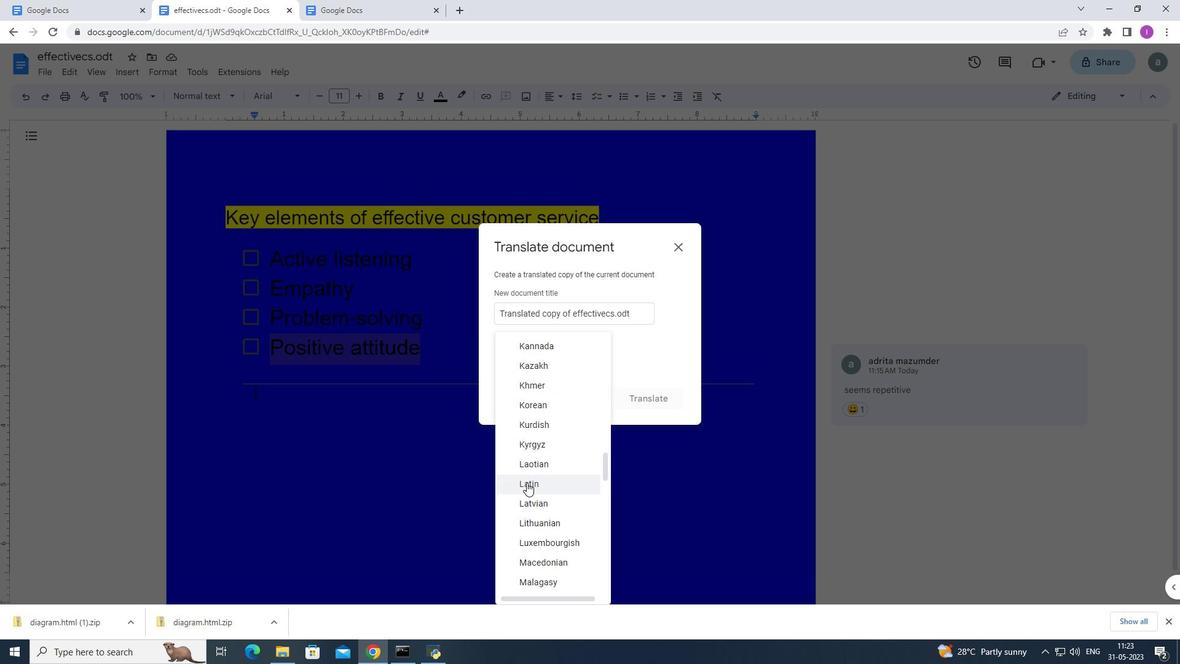 
Action: Mouse moved to (664, 399)
Screenshot: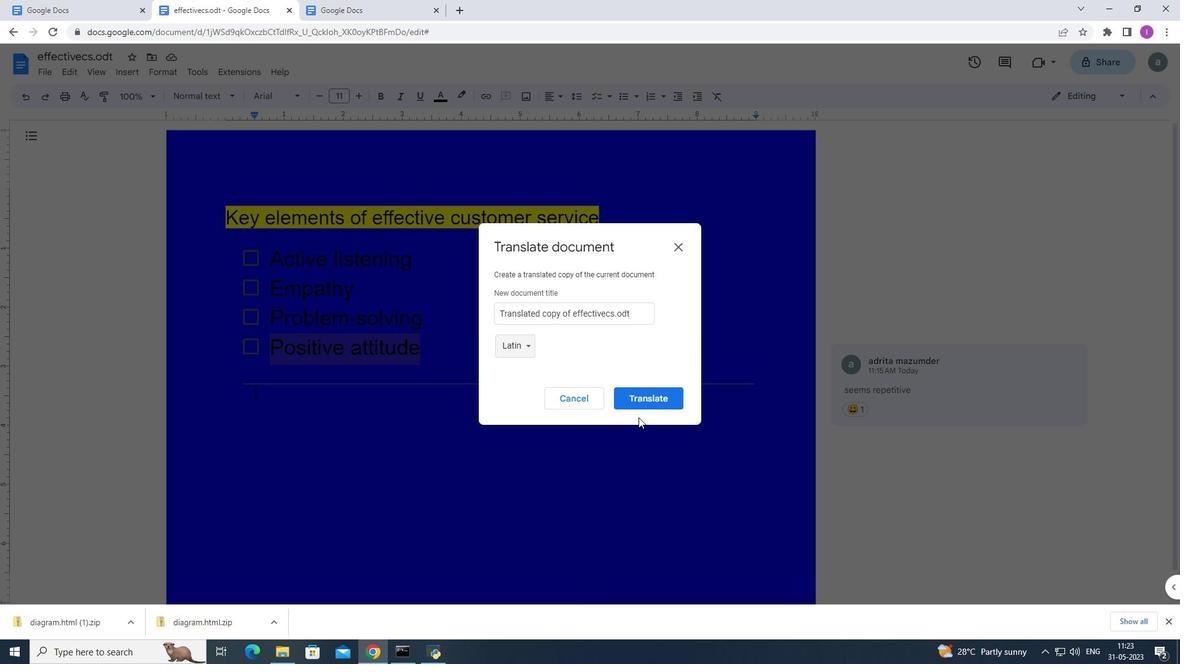 
Action: Mouse pressed left at (664, 399)
Screenshot: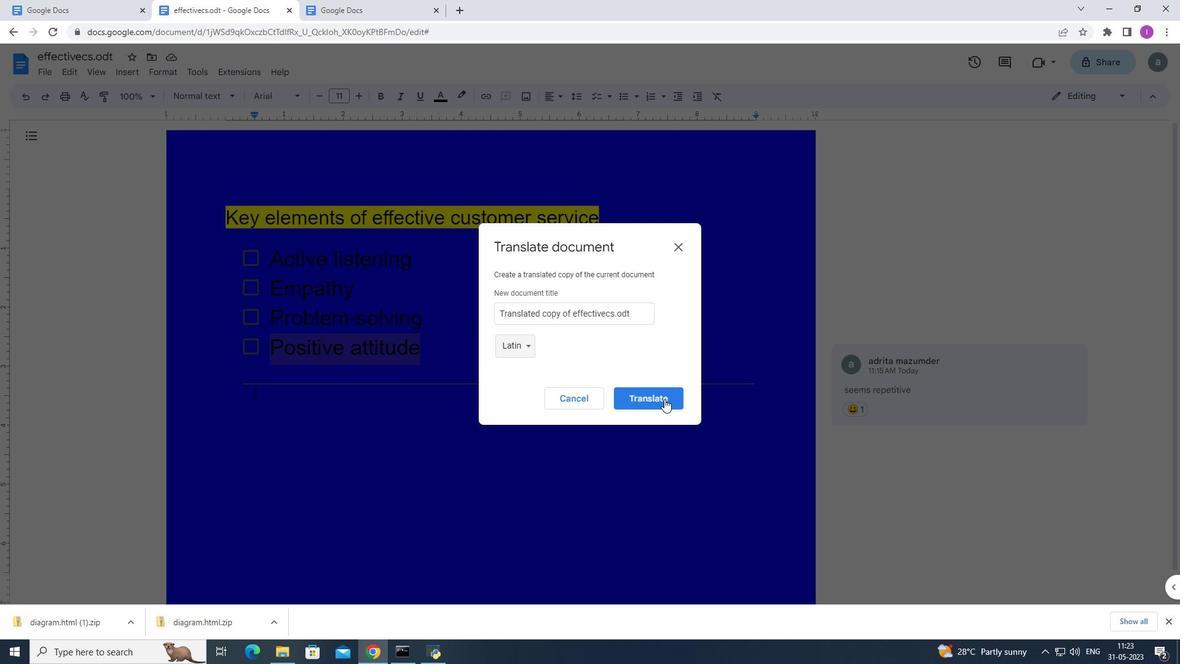 
Action: Mouse moved to (369, 284)
Screenshot: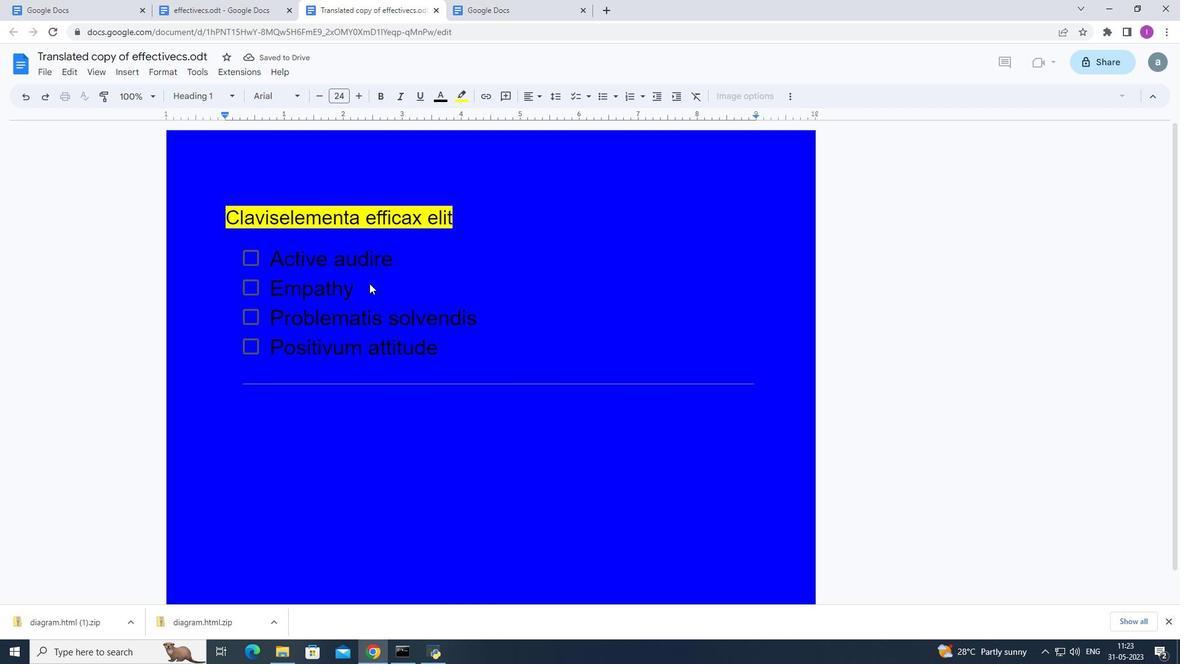 
Action: Mouse pressed left at (369, 284)
Screenshot: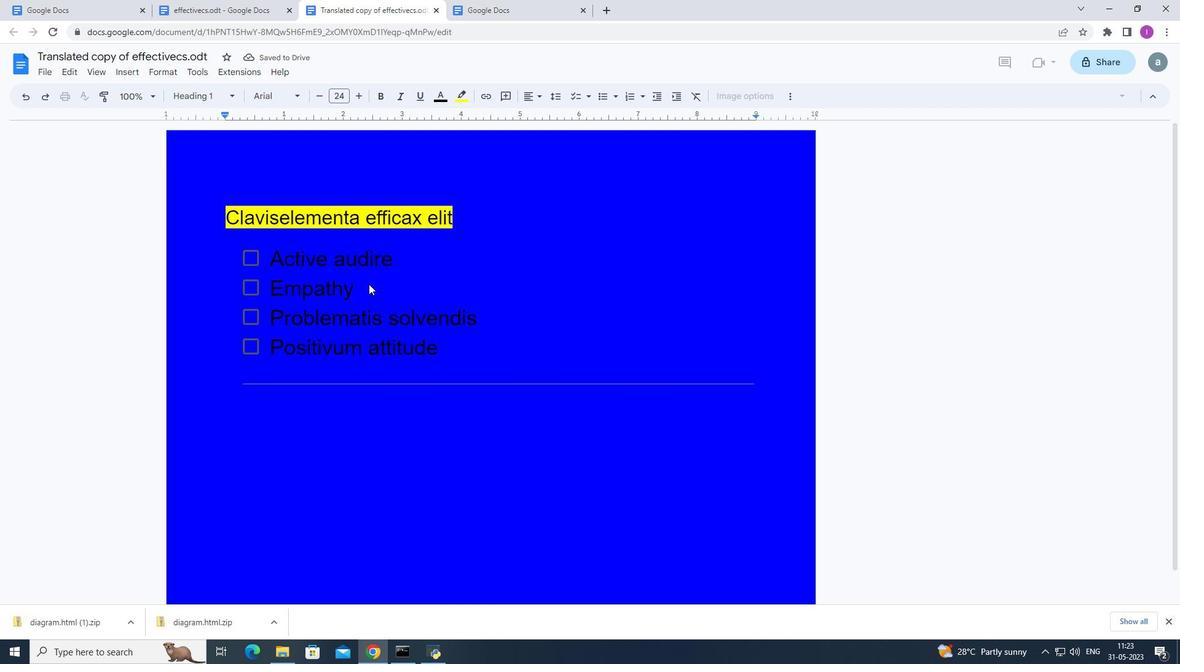 
Action: Mouse moved to (163, 69)
Screenshot: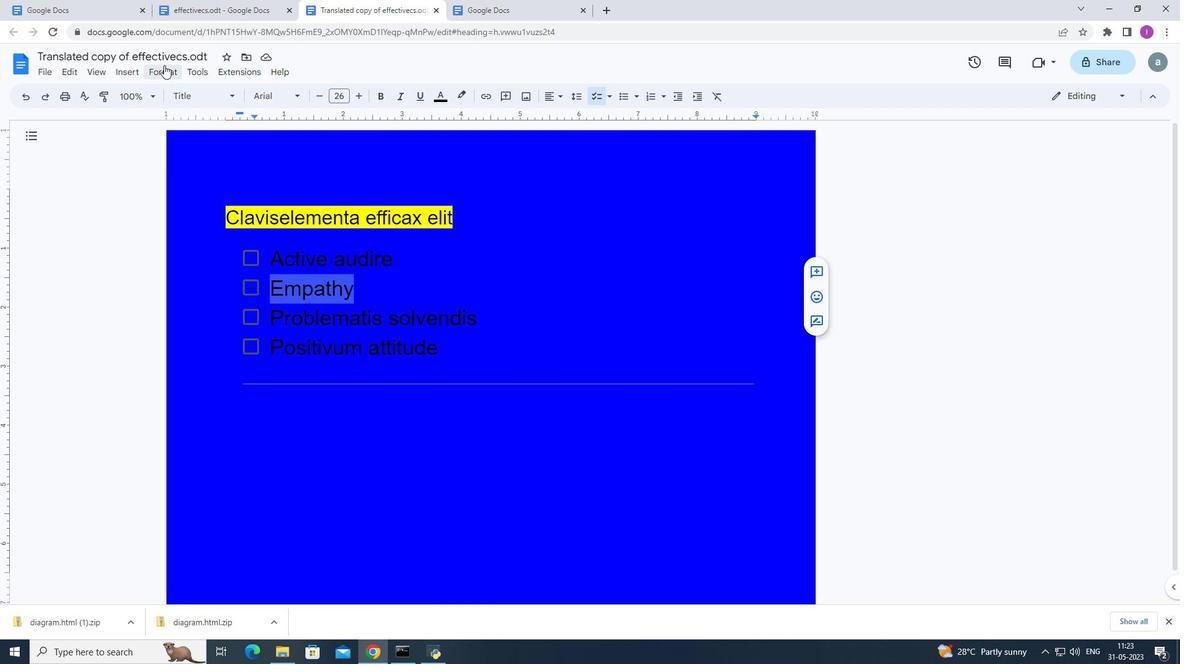
Action: Mouse pressed left at (163, 69)
Screenshot: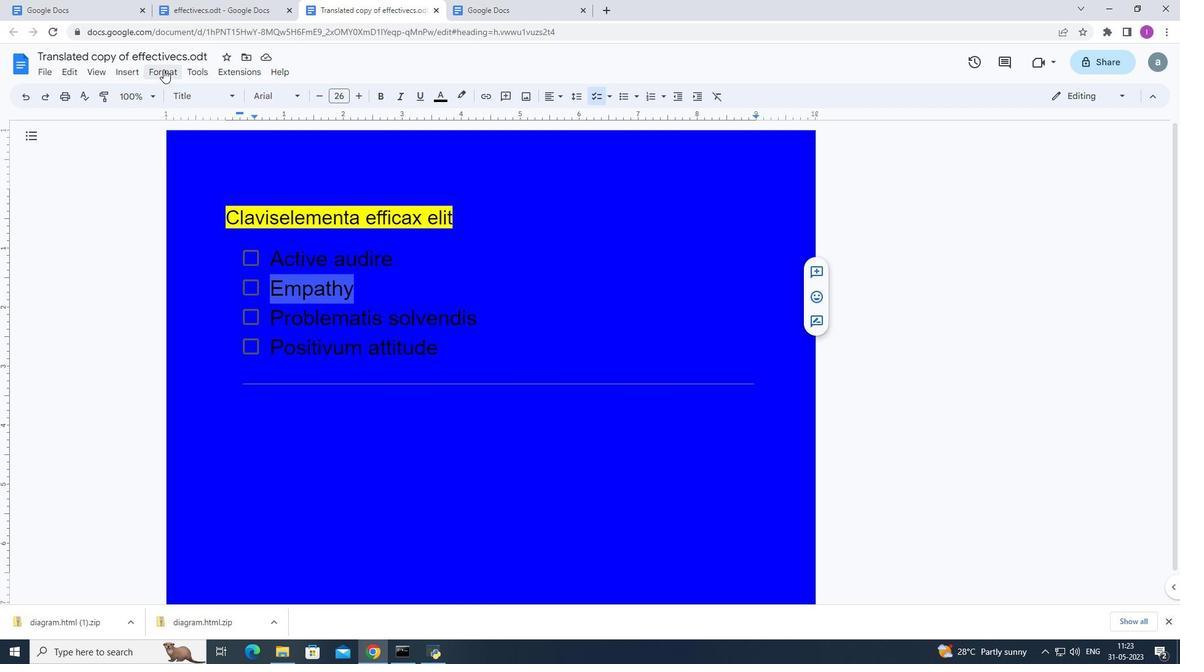 
Action: Mouse moved to (218, 363)
Screenshot: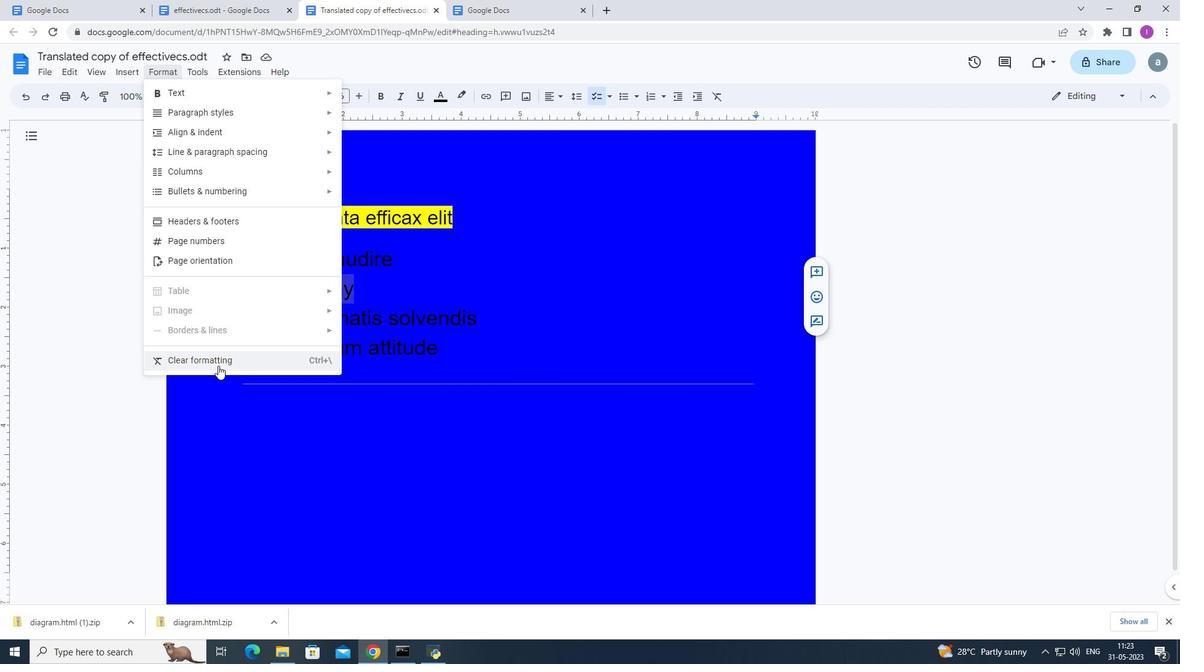 
Action: Mouse pressed left at (218, 363)
Screenshot: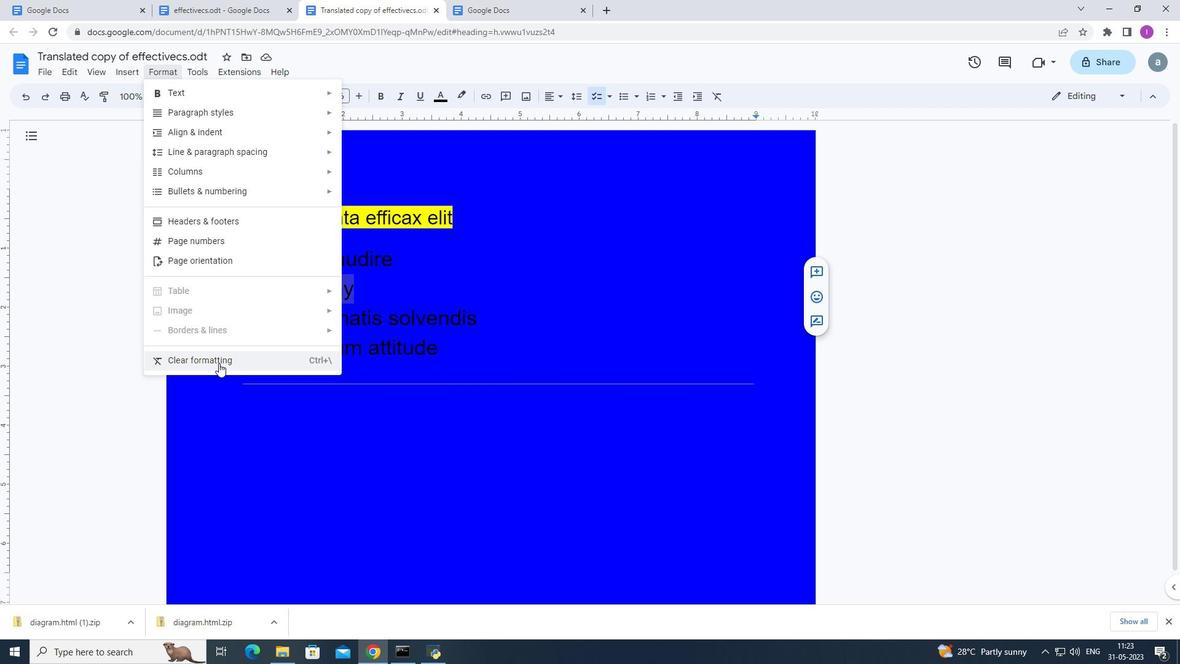 
Action: Mouse moved to (971, 199)
Screenshot: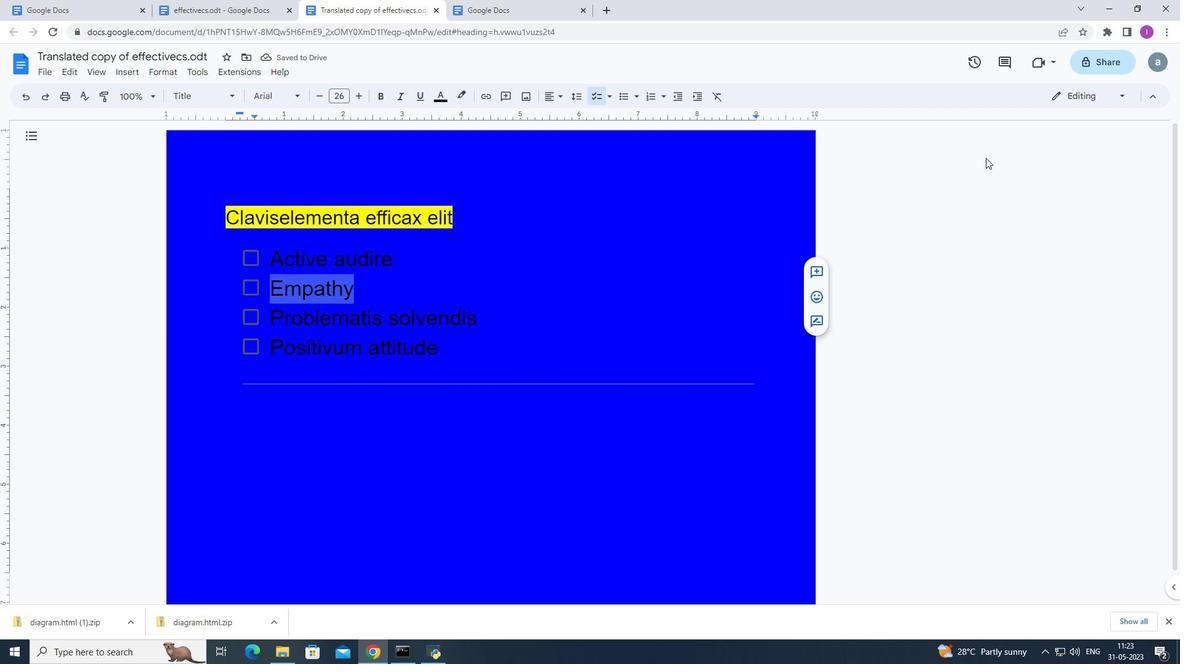 
